 Task: Create a due date automation trigger when advanced on, 2 working days before a card is due add dates starting next week at 11:00 AM.
Action: Mouse moved to (1328, 99)
Screenshot: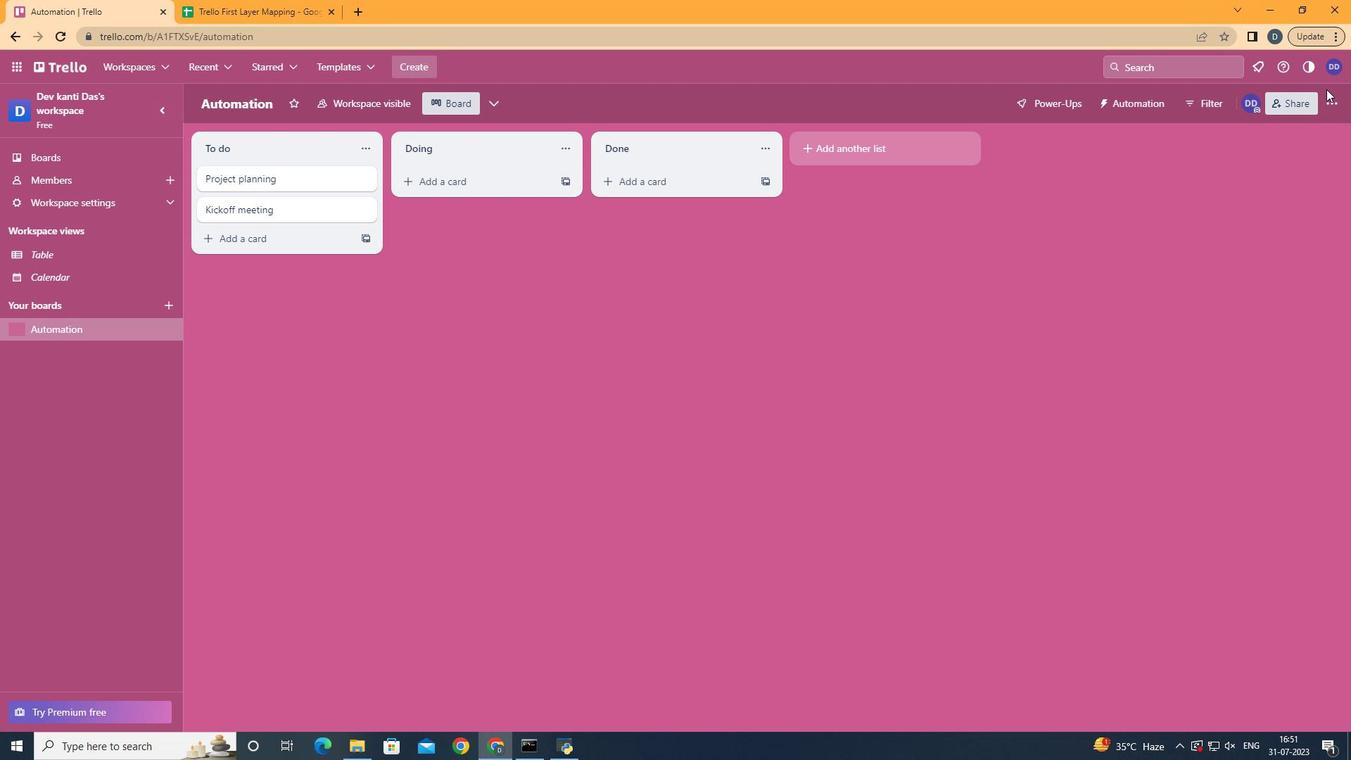 
Action: Mouse pressed left at (1328, 99)
Screenshot: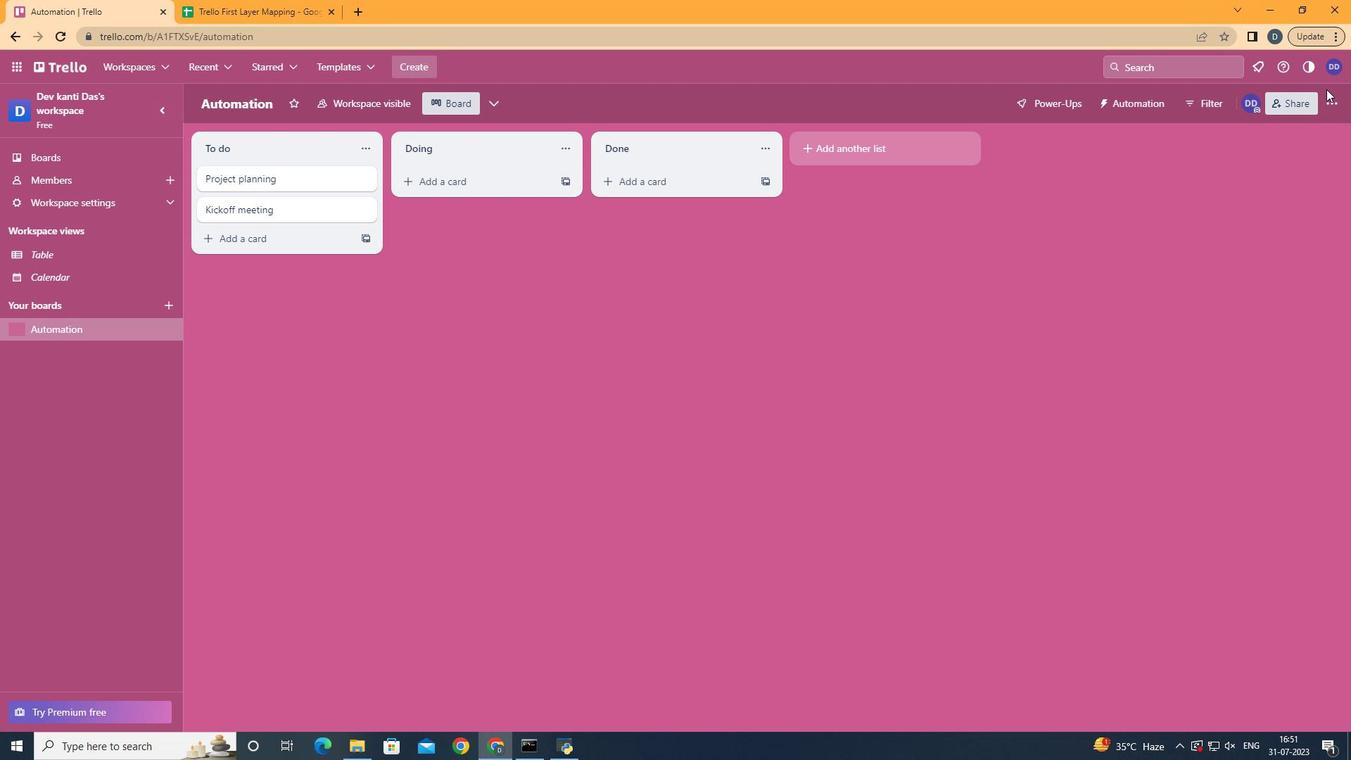 
Action: Mouse moved to (1195, 304)
Screenshot: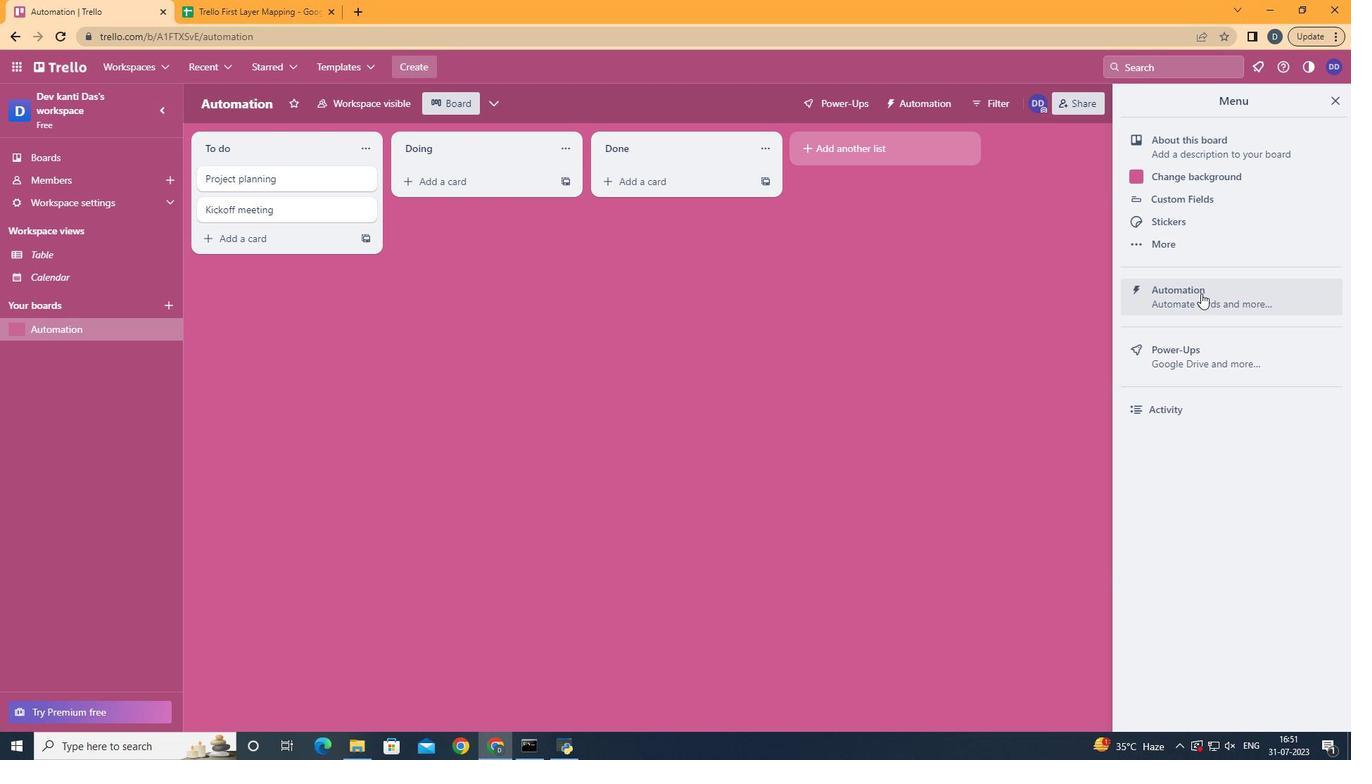 
Action: Mouse pressed left at (1195, 304)
Screenshot: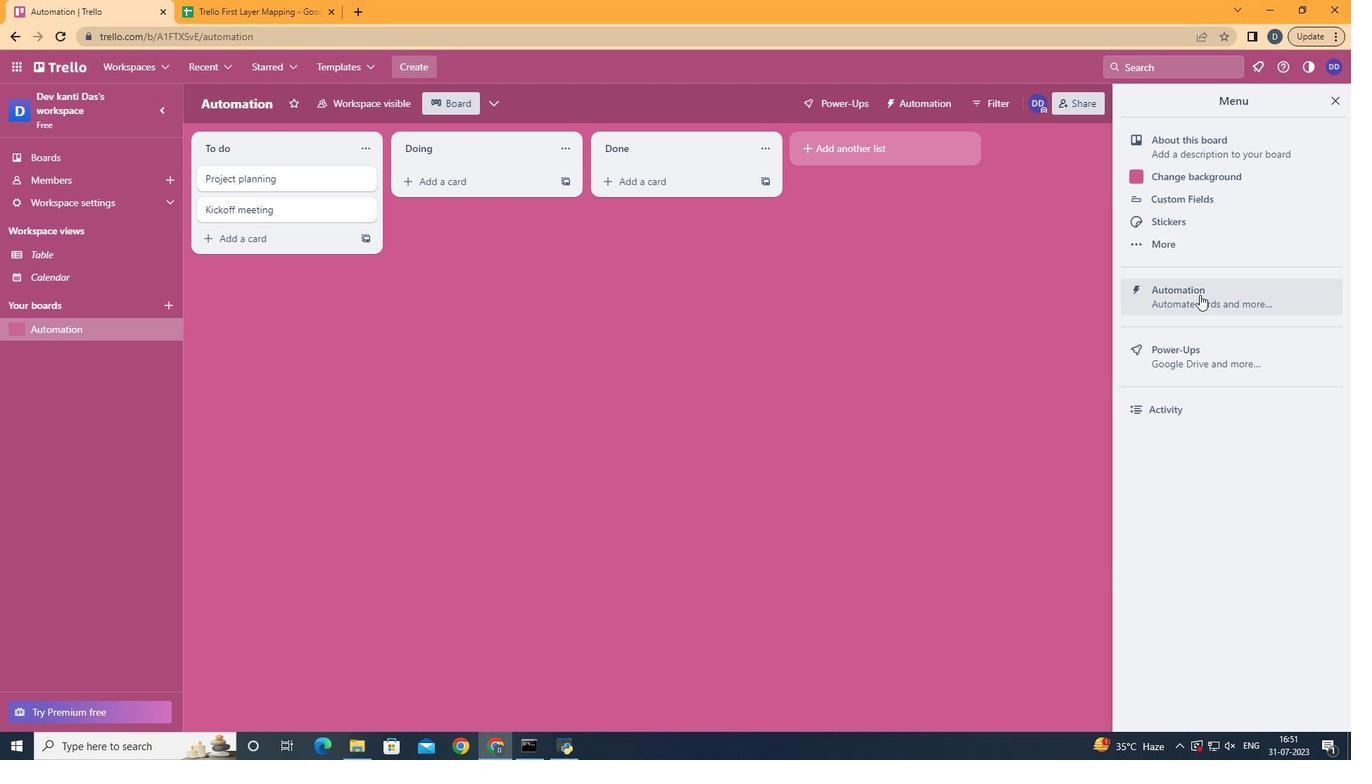 
Action: Mouse moved to (281, 283)
Screenshot: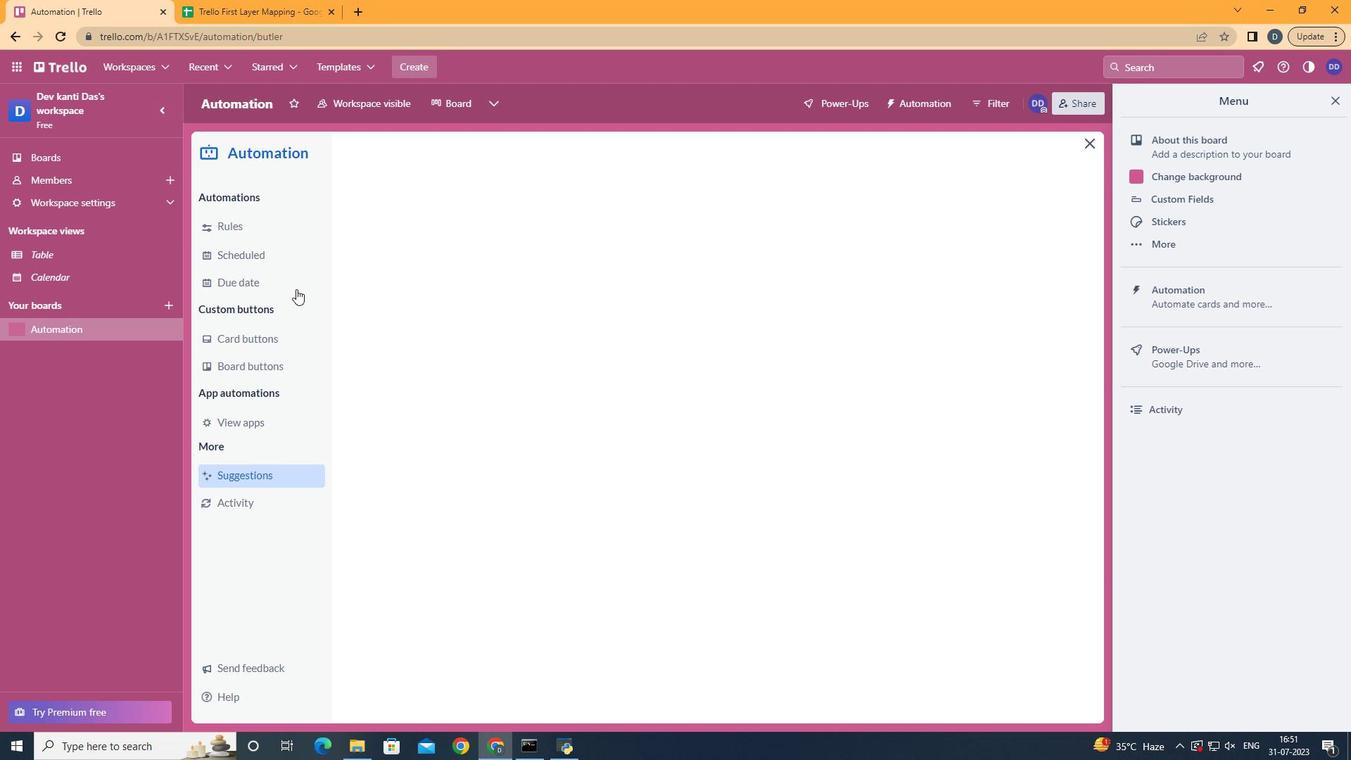 
Action: Mouse pressed left at (281, 283)
Screenshot: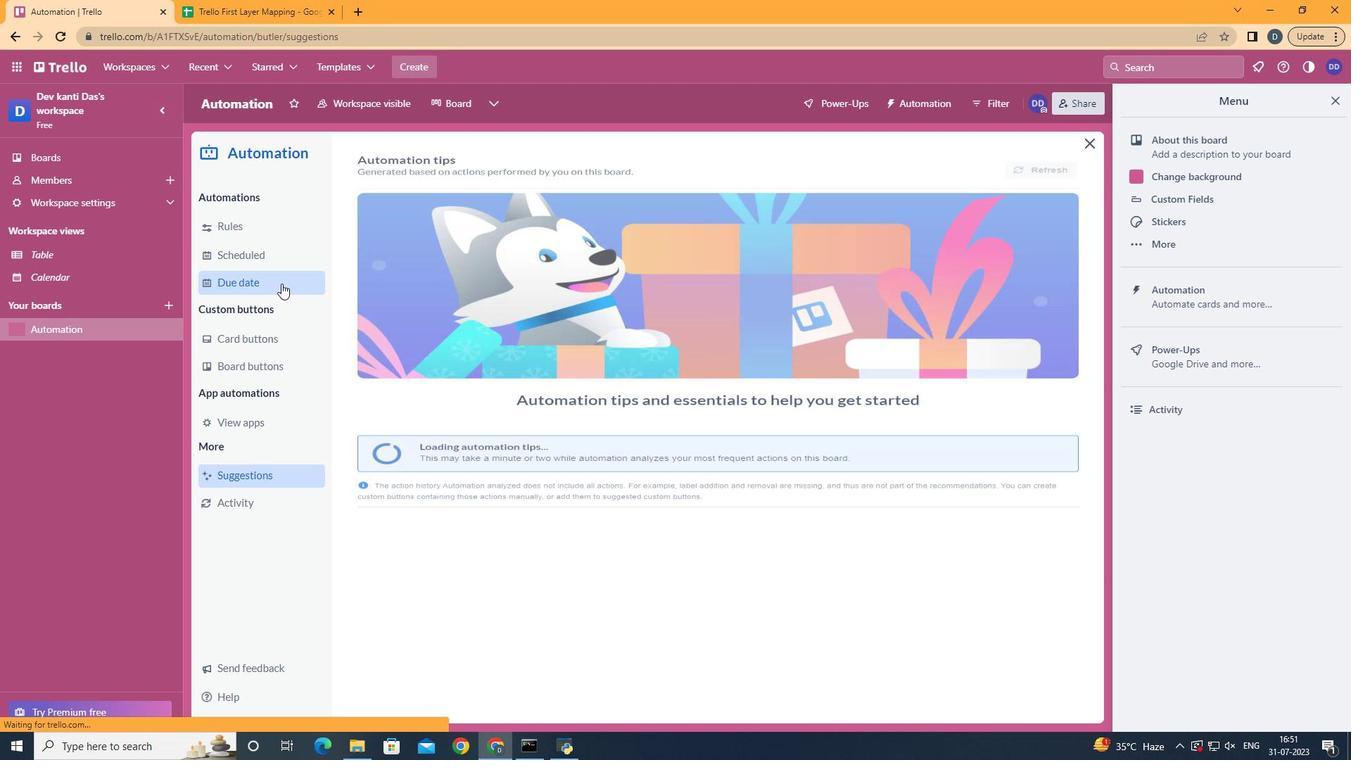 
Action: Mouse moved to (985, 166)
Screenshot: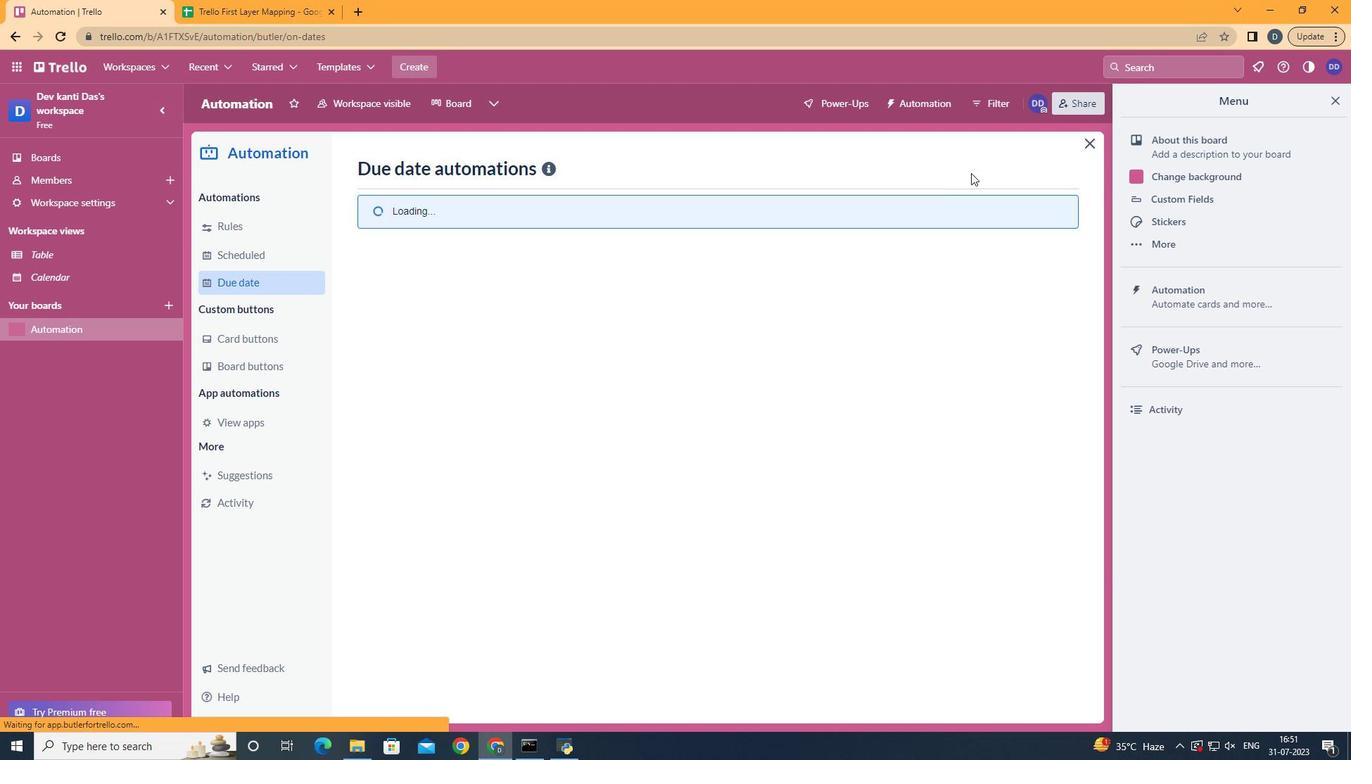 
Action: Mouse pressed left at (985, 166)
Screenshot: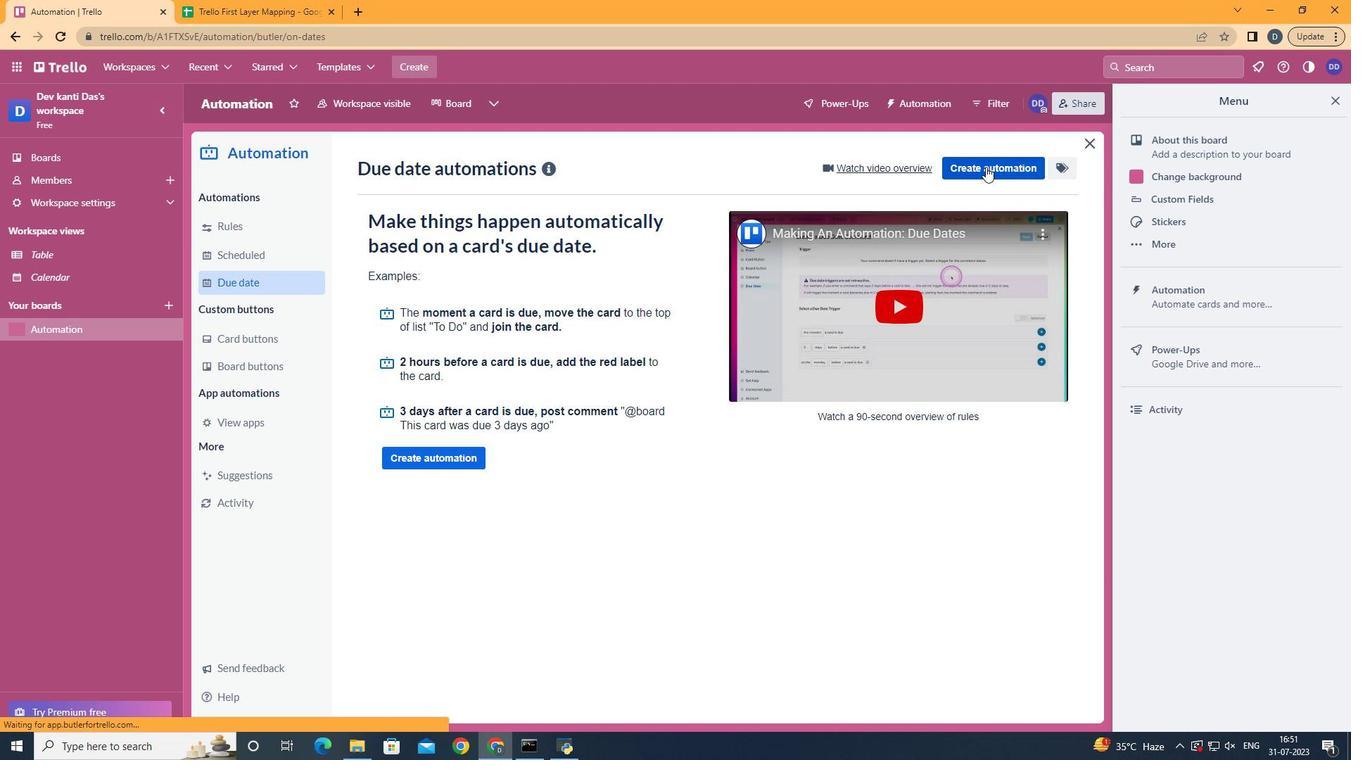 
Action: Mouse moved to (682, 299)
Screenshot: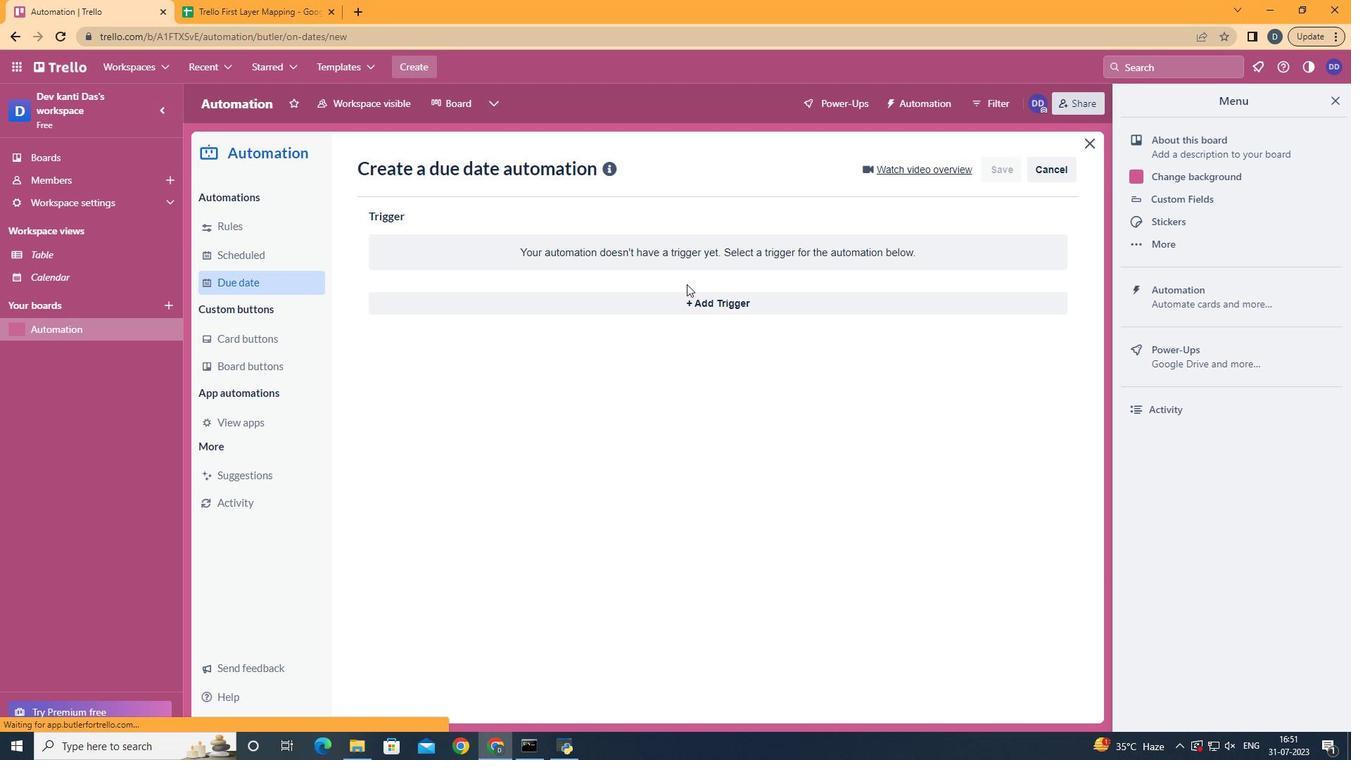 
Action: Mouse pressed left at (682, 299)
Screenshot: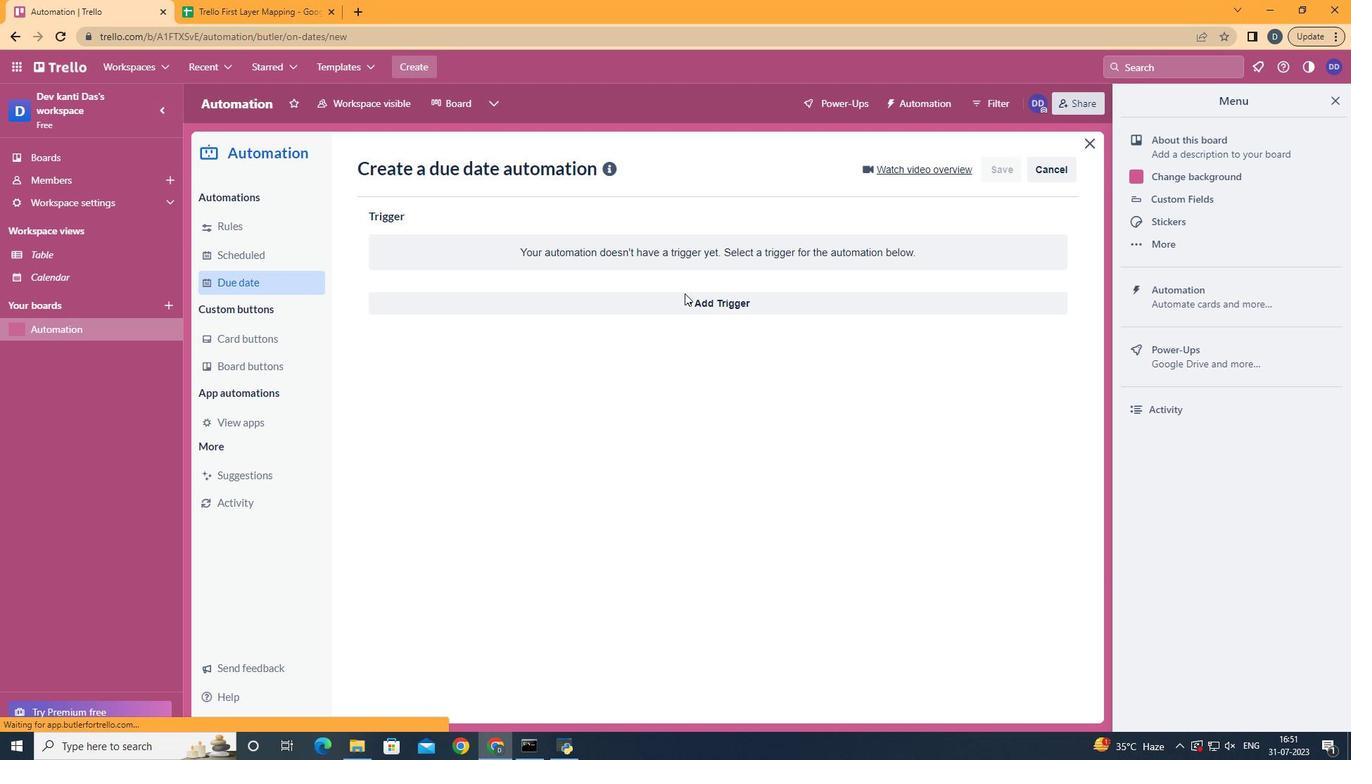 
Action: Mouse moved to (453, 569)
Screenshot: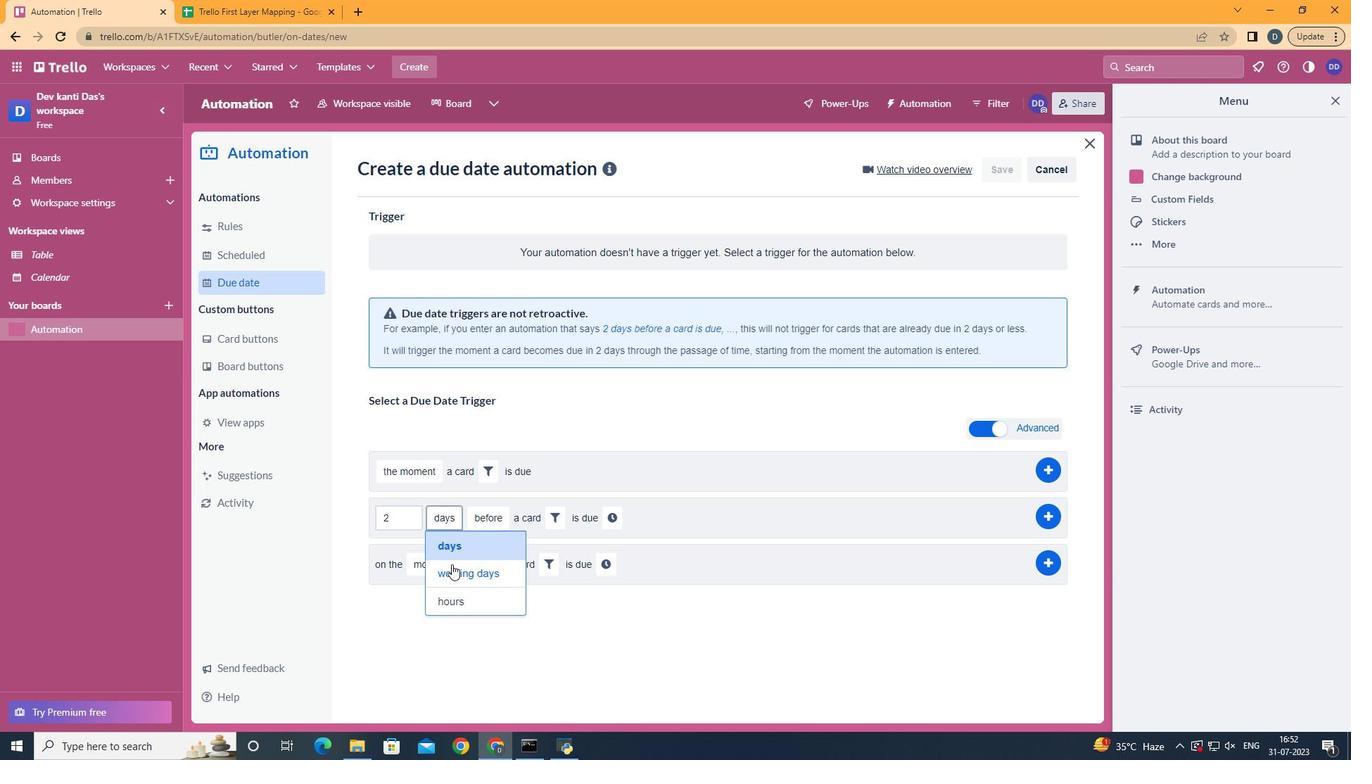 
Action: Mouse pressed left at (453, 569)
Screenshot: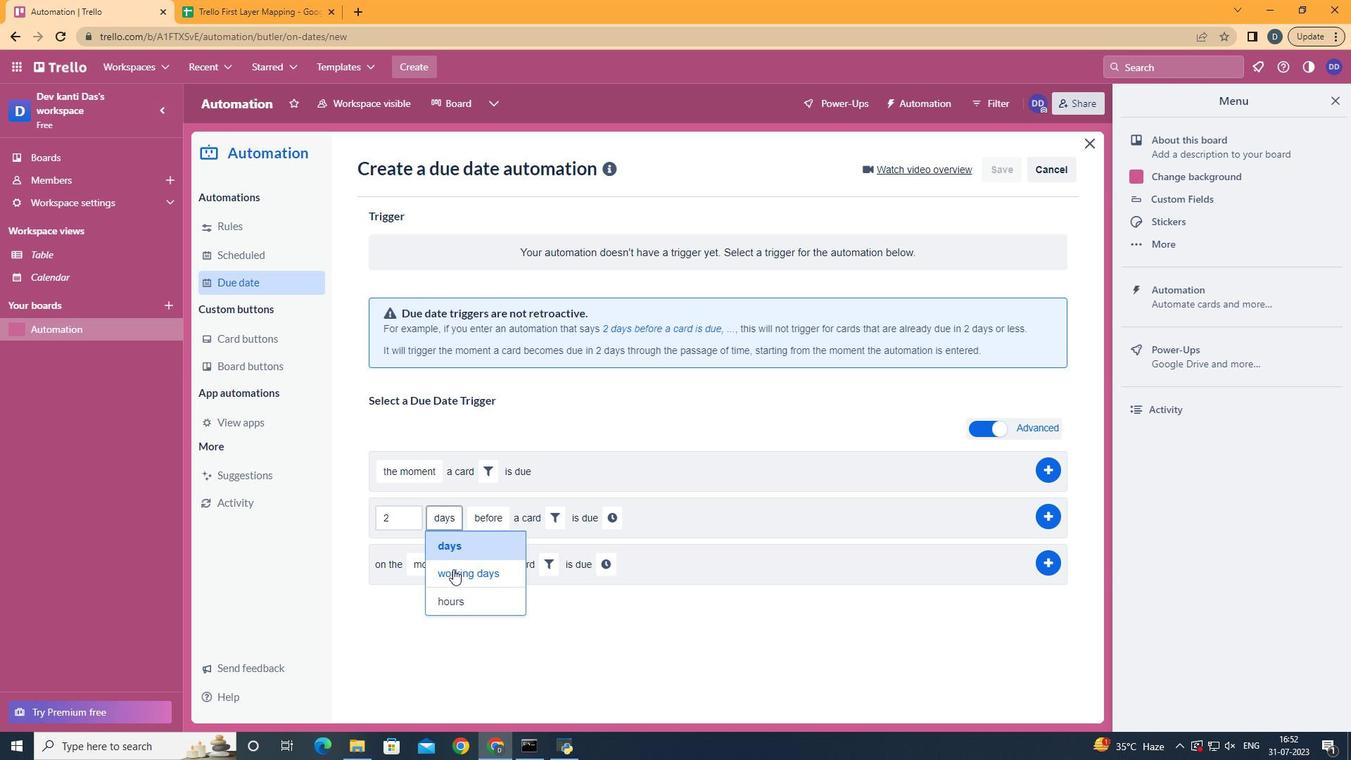 
Action: Mouse moved to (585, 505)
Screenshot: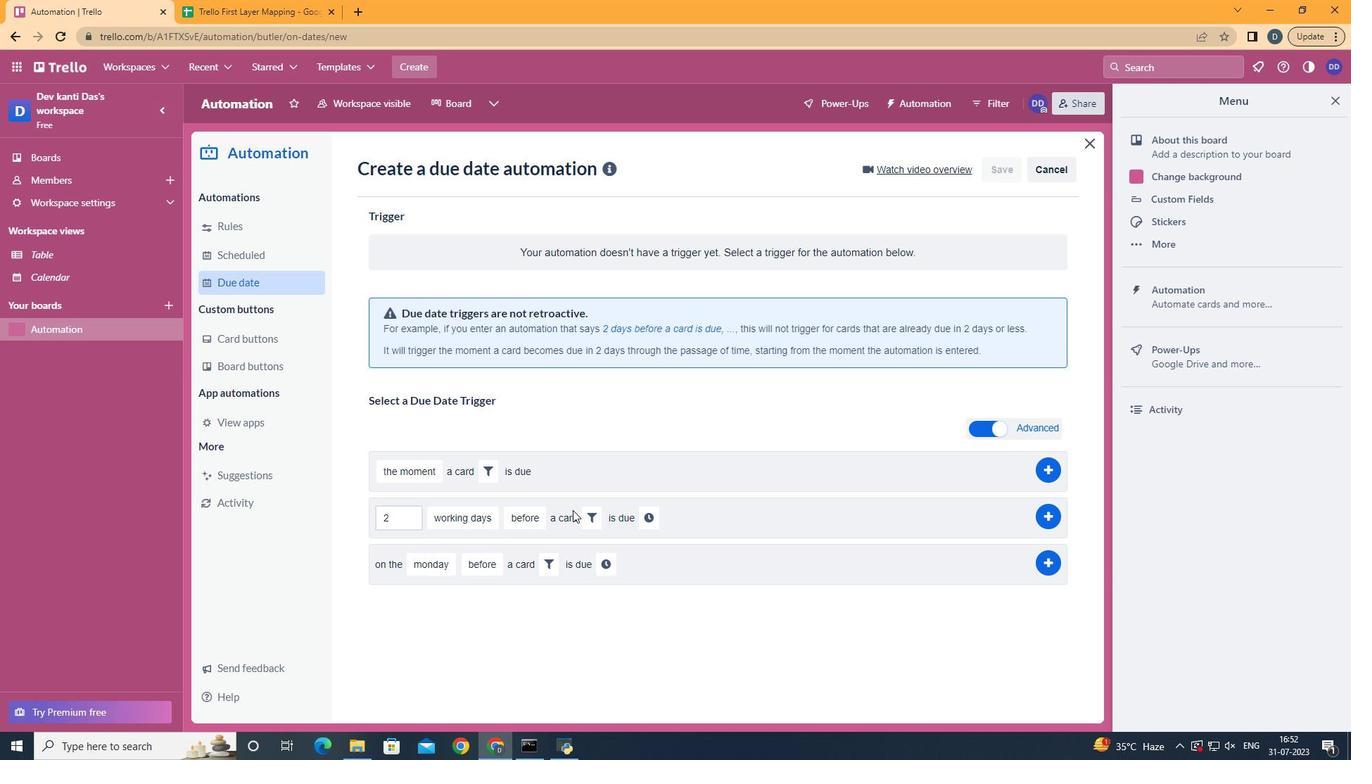 
Action: Mouse pressed left at (585, 505)
Screenshot: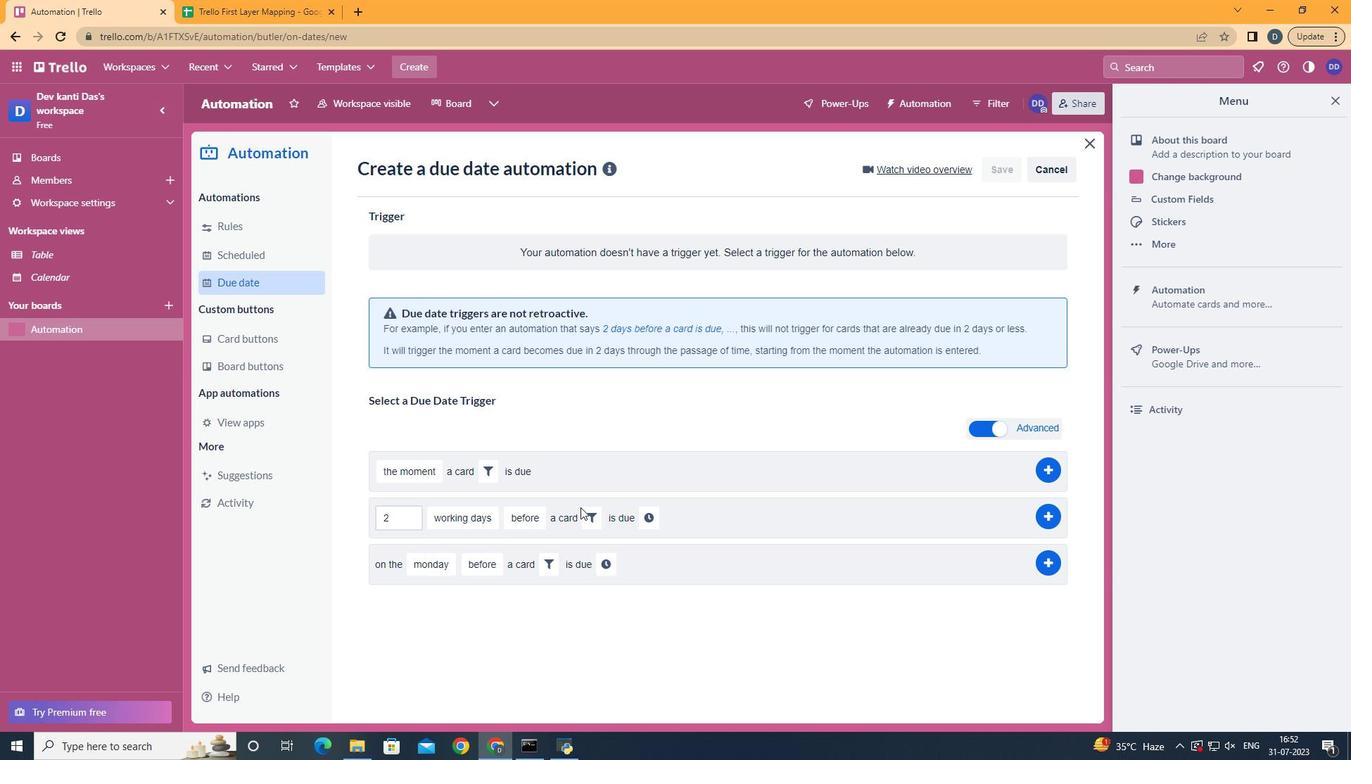 
Action: Mouse moved to (670, 559)
Screenshot: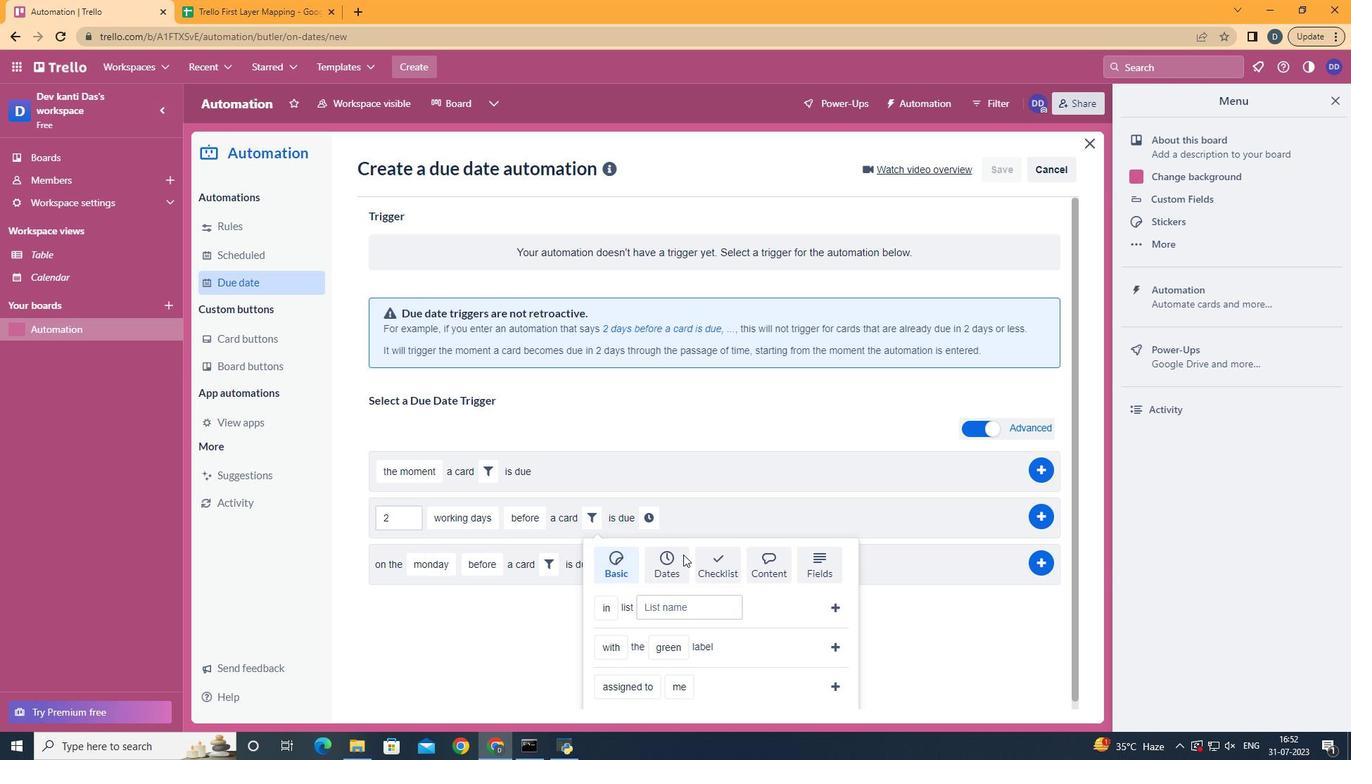 
Action: Mouse pressed left at (670, 559)
Screenshot: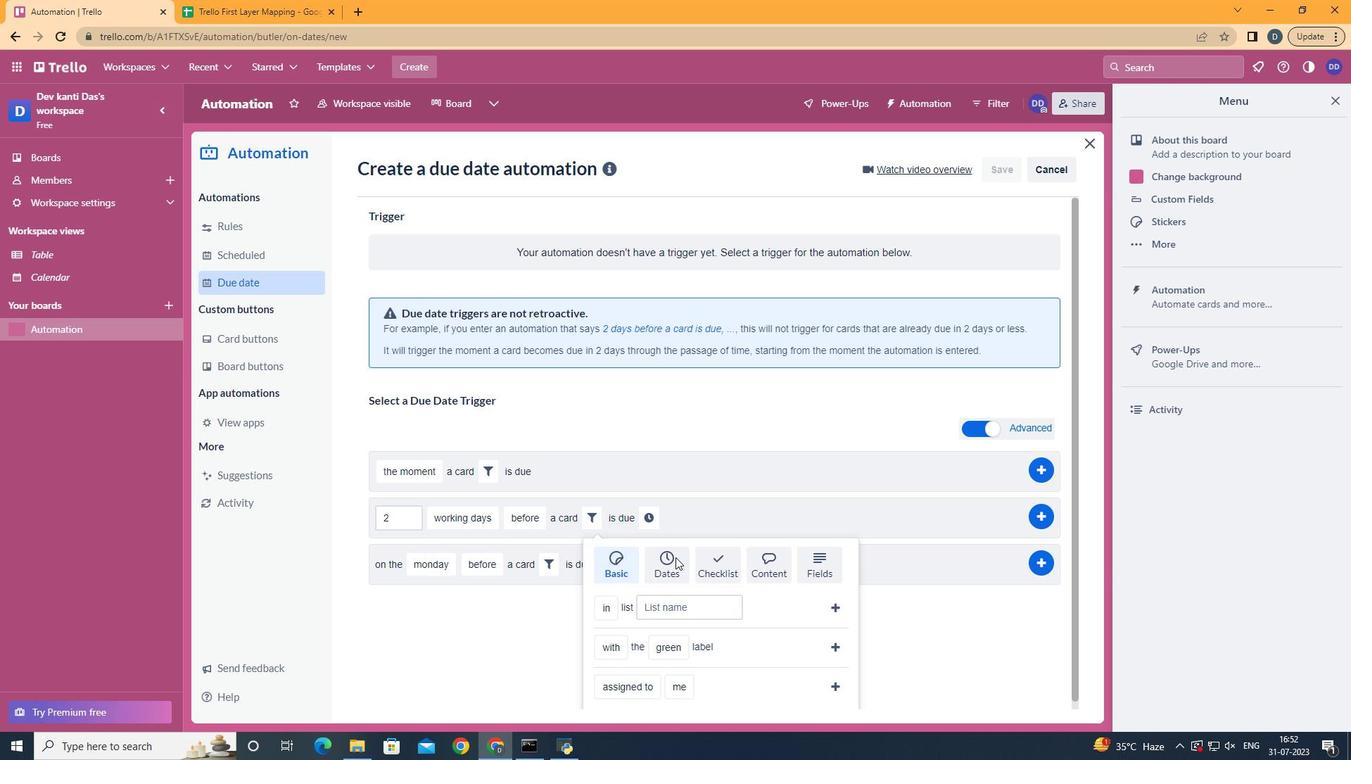 
Action: Mouse scrolled (670, 558) with delta (0, 0)
Screenshot: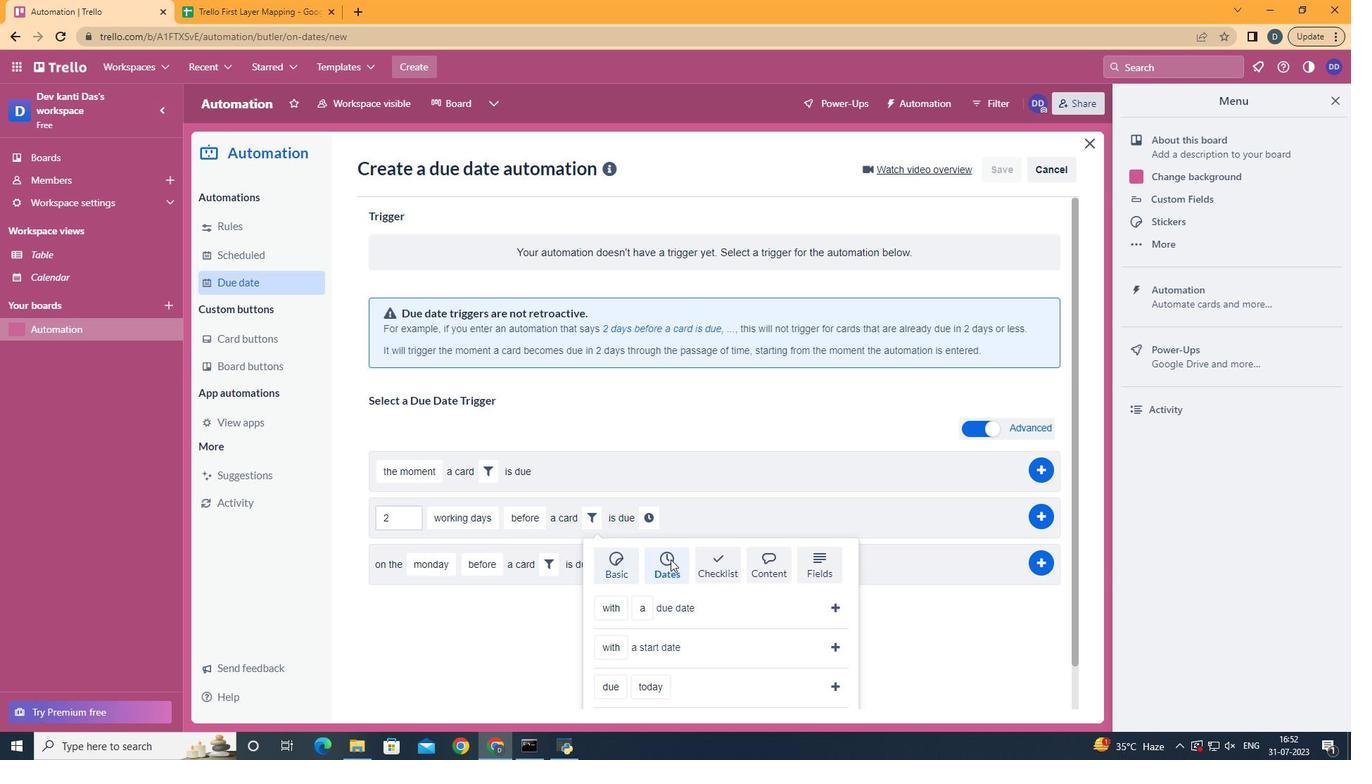 
Action: Mouse scrolled (670, 558) with delta (0, 0)
Screenshot: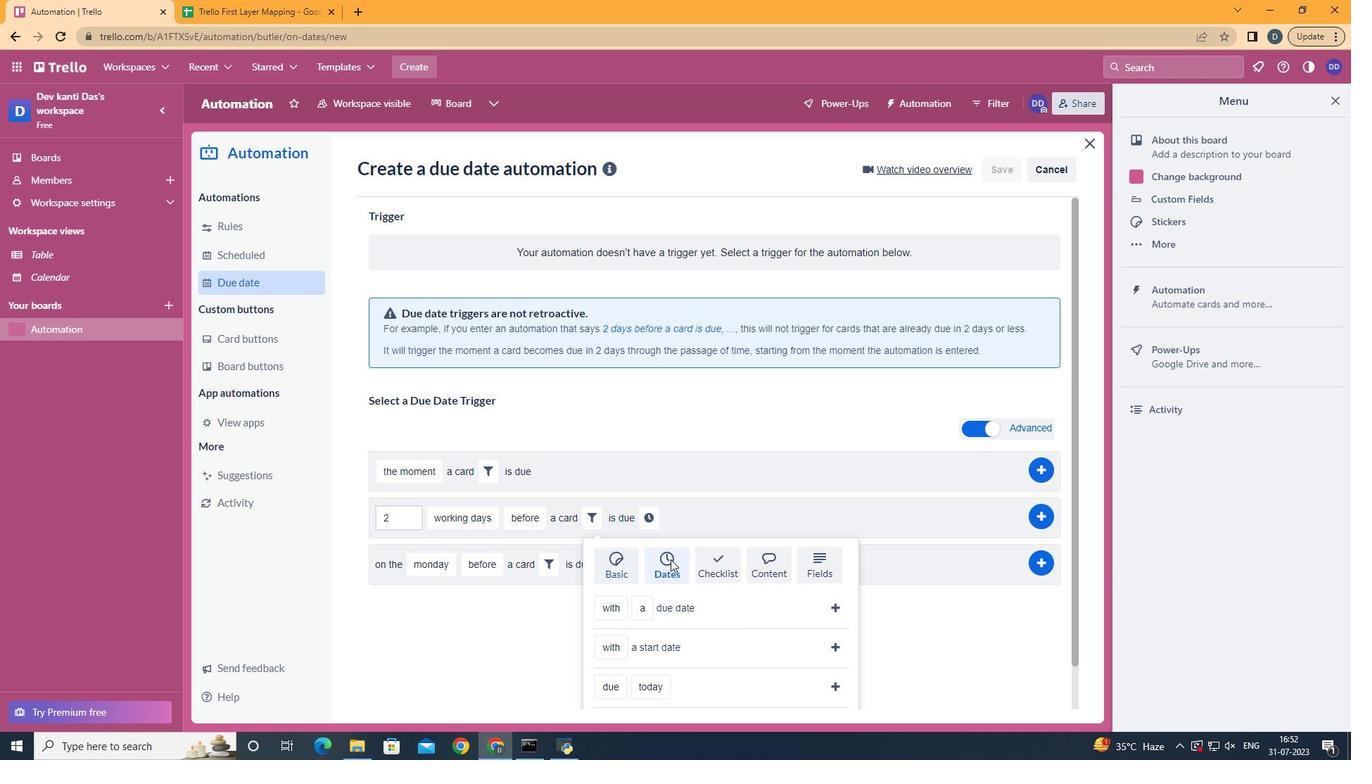 
Action: Mouse scrolled (670, 558) with delta (0, 0)
Screenshot: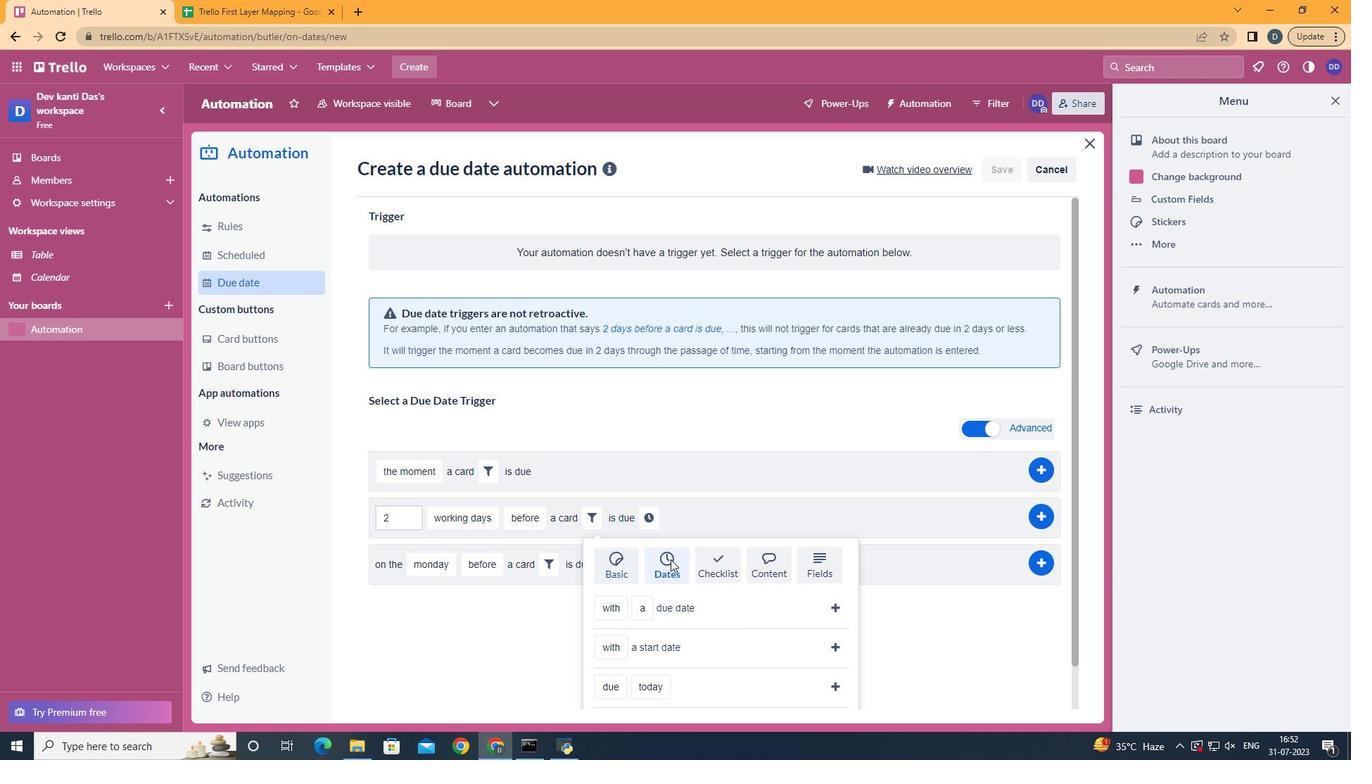 
Action: Mouse scrolled (670, 558) with delta (0, 0)
Screenshot: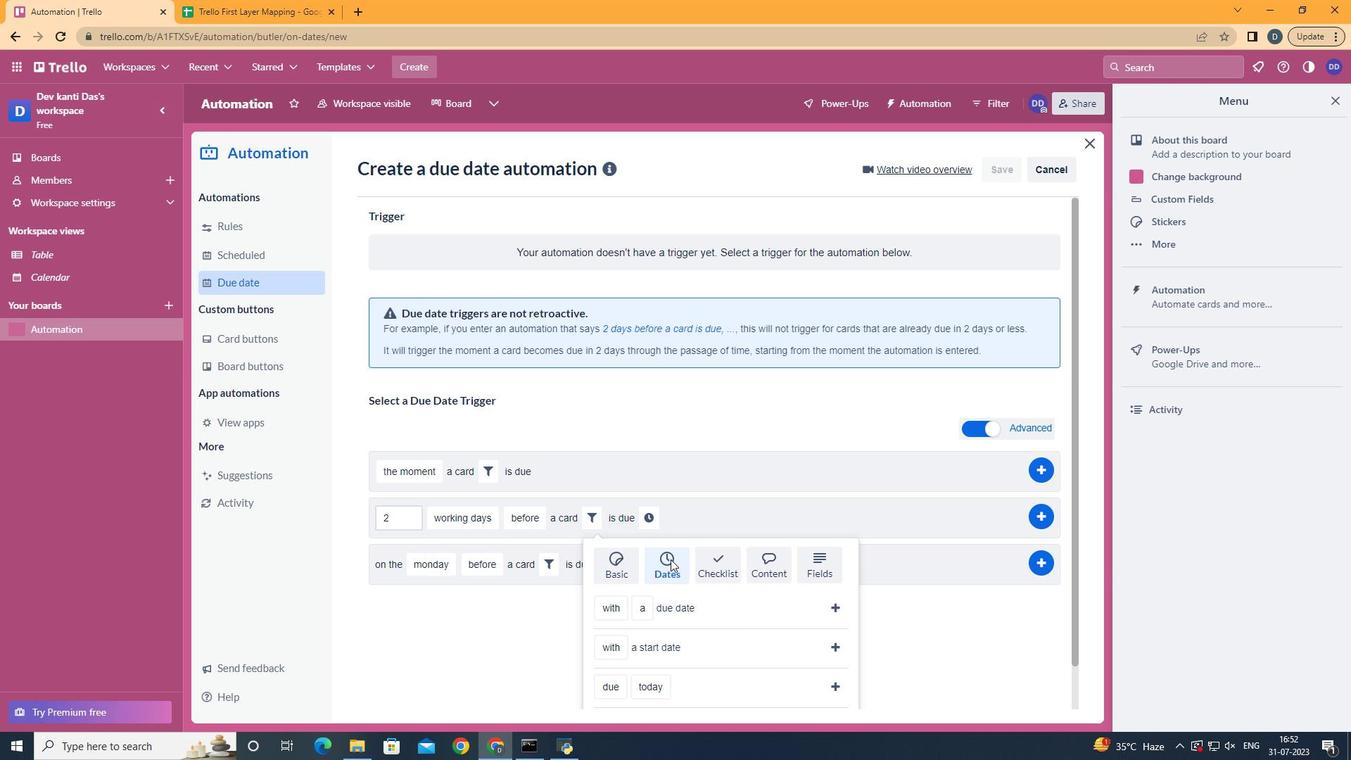 
Action: Mouse scrolled (670, 558) with delta (0, 0)
Screenshot: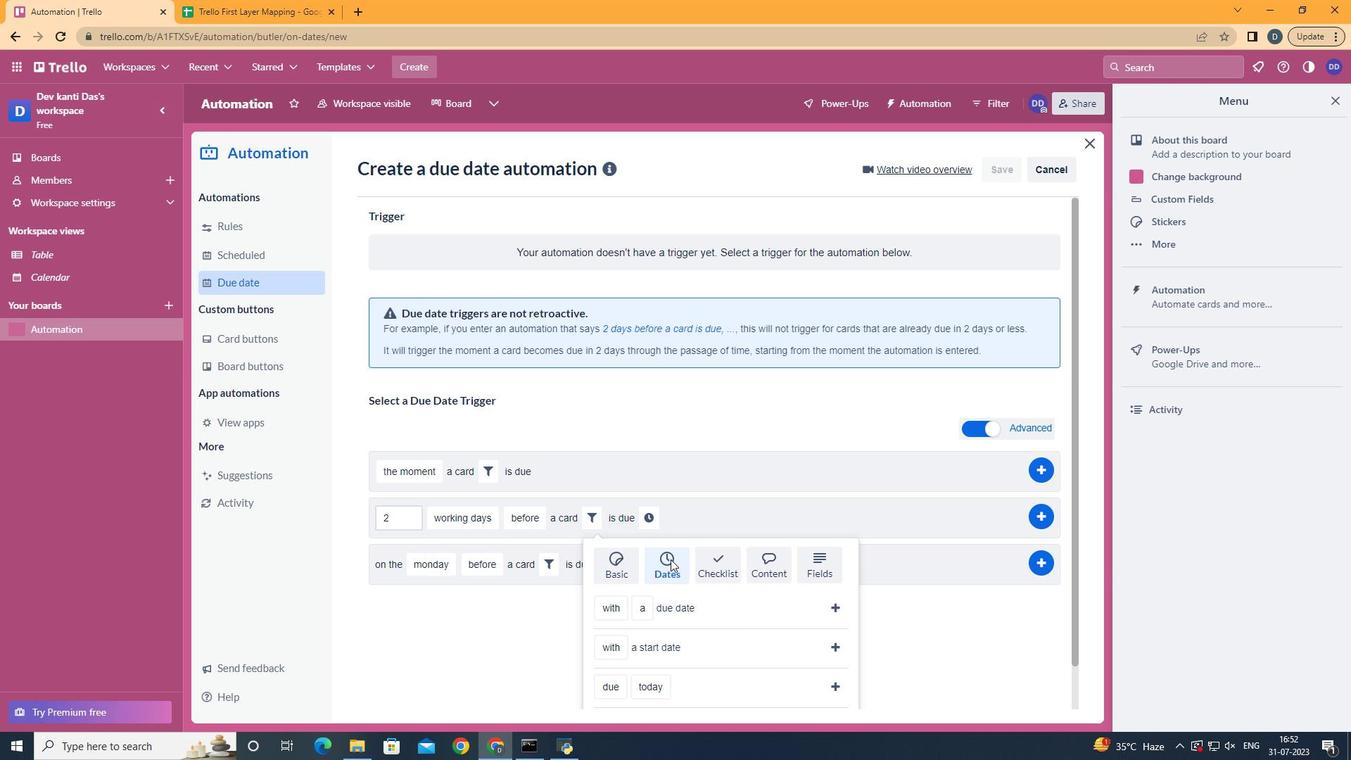 
Action: Mouse moved to (627, 589)
Screenshot: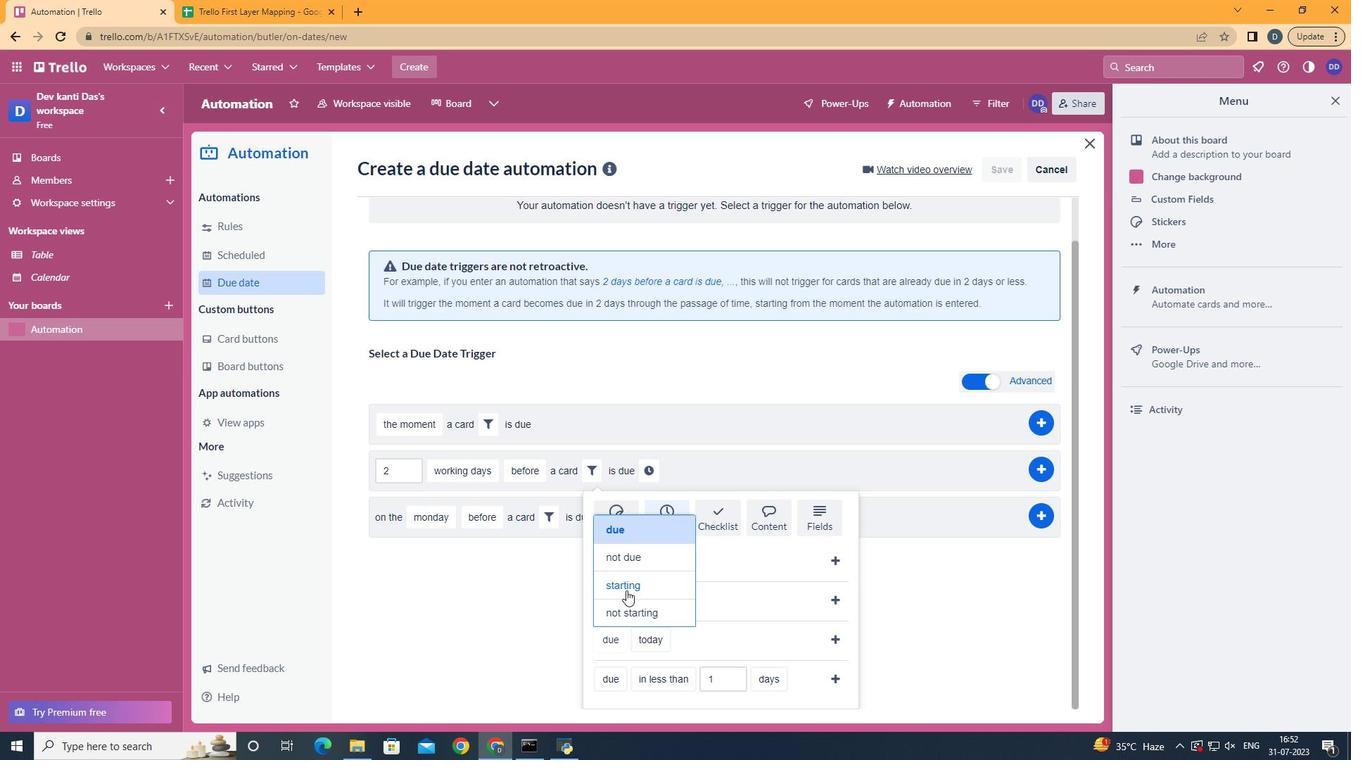 
Action: Mouse pressed left at (627, 589)
Screenshot: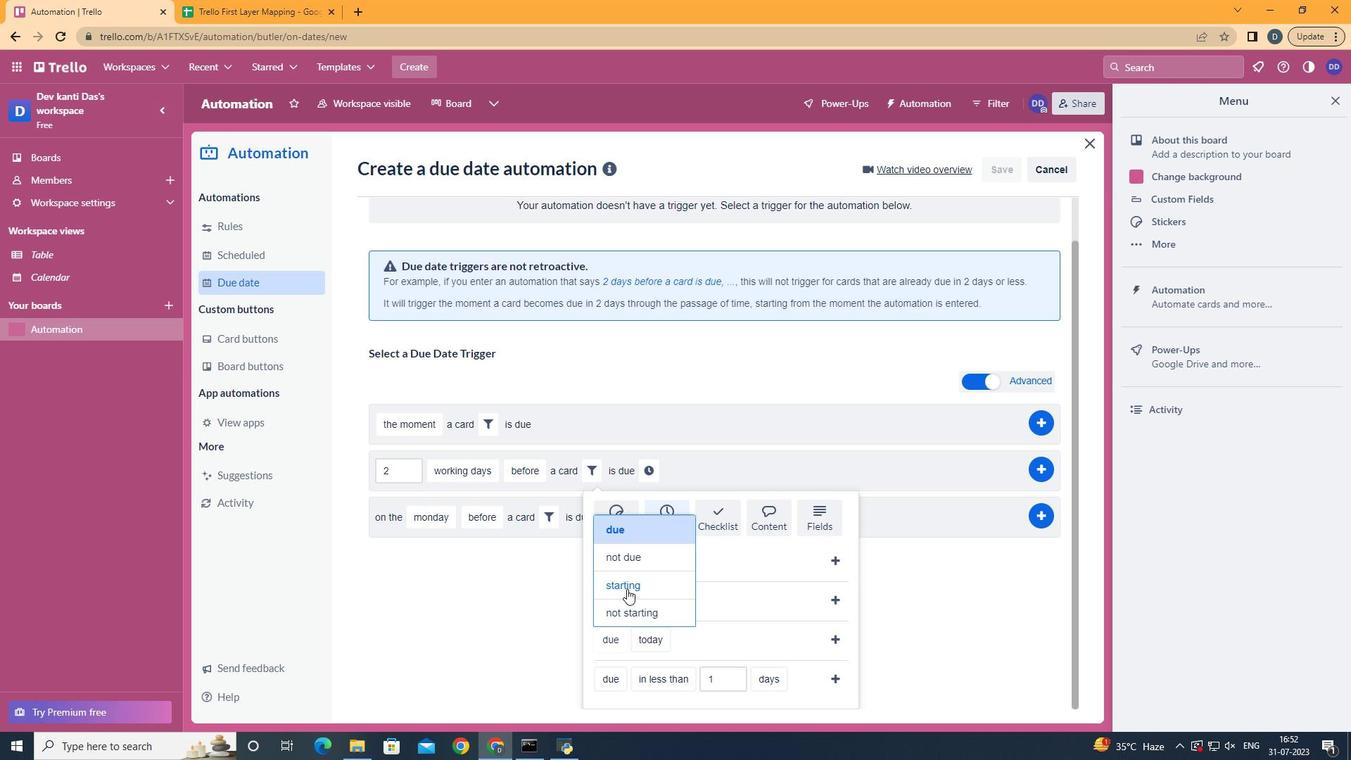 
Action: Mouse moved to (691, 558)
Screenshot: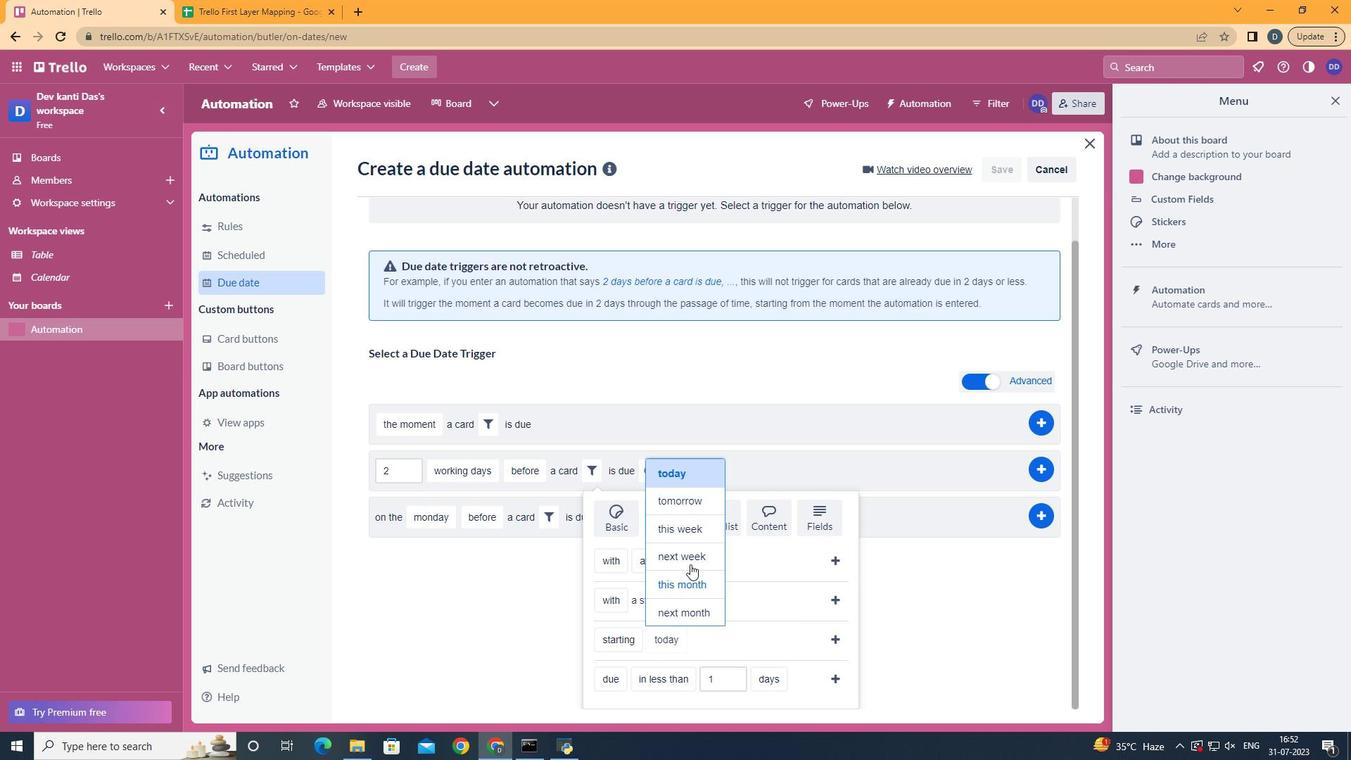 
Action: Mouse pressed left at (691, 558)
Screenshot: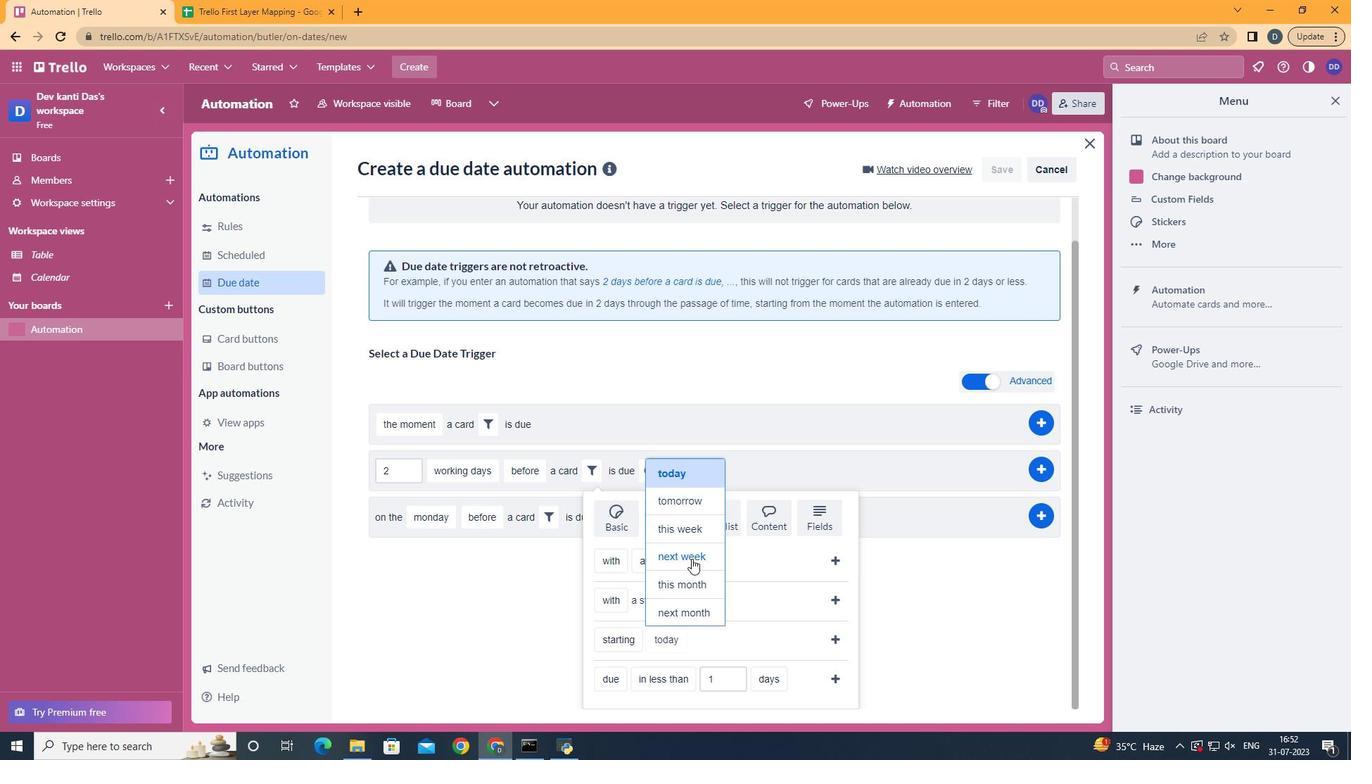 
Action: Mouse moved to (833, 630)
Screenshot: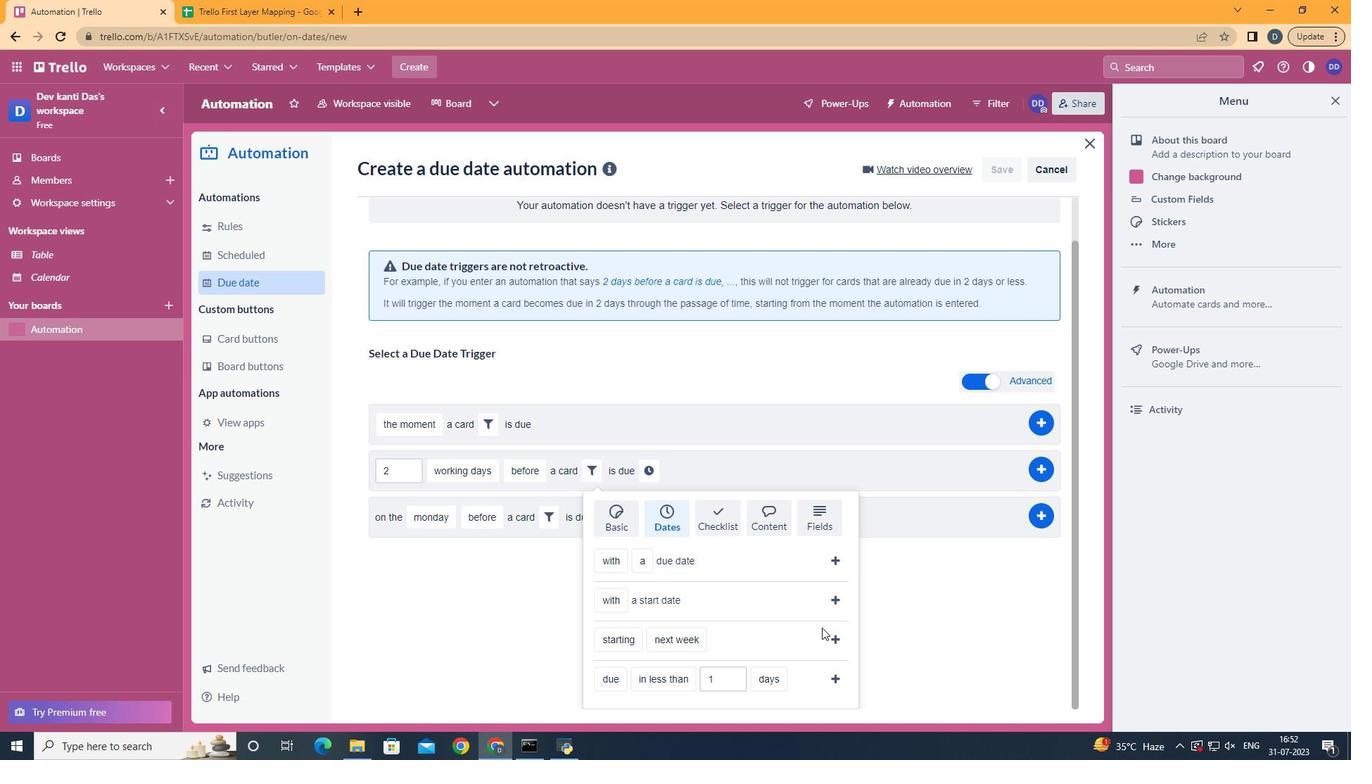 
Action: Mouse pressed left at (833, 630)
Screenshot: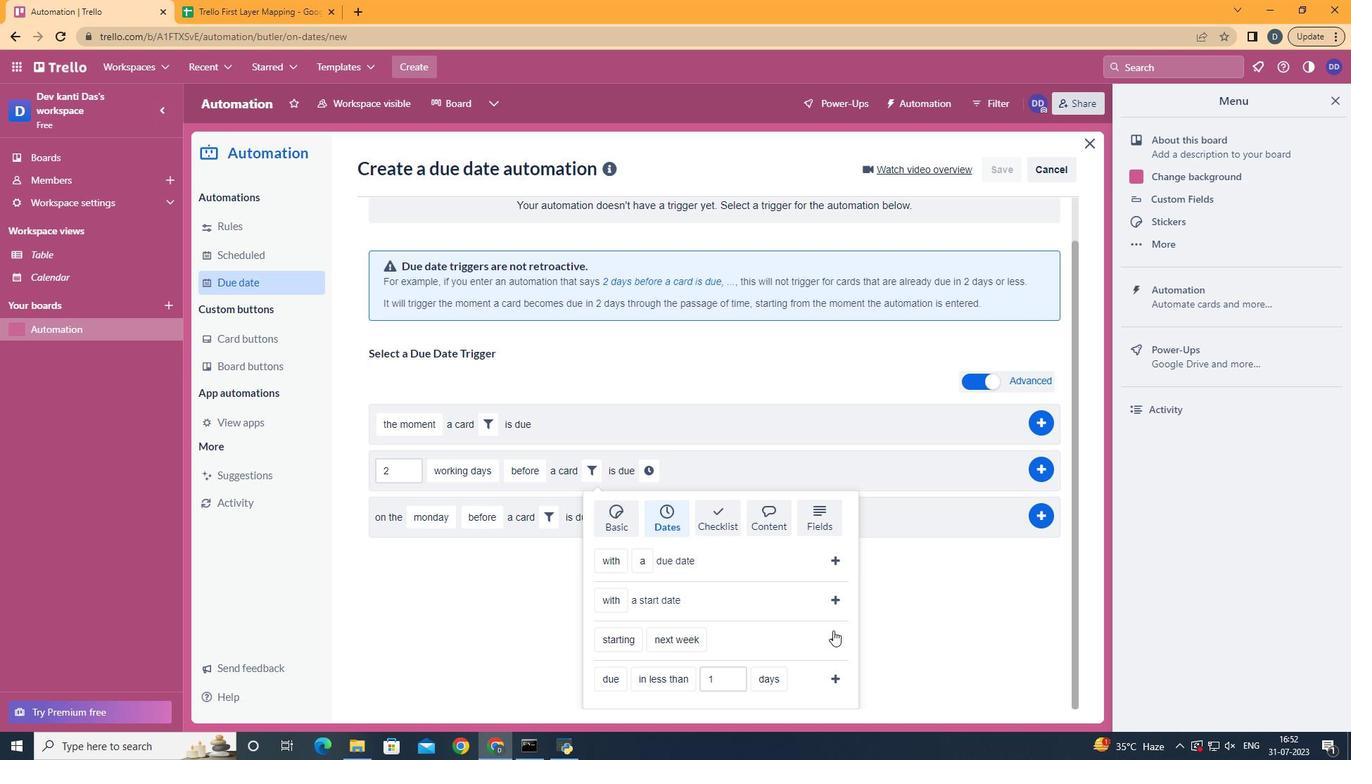 
Action: Mouse moved to (734, 516)
Screenshot: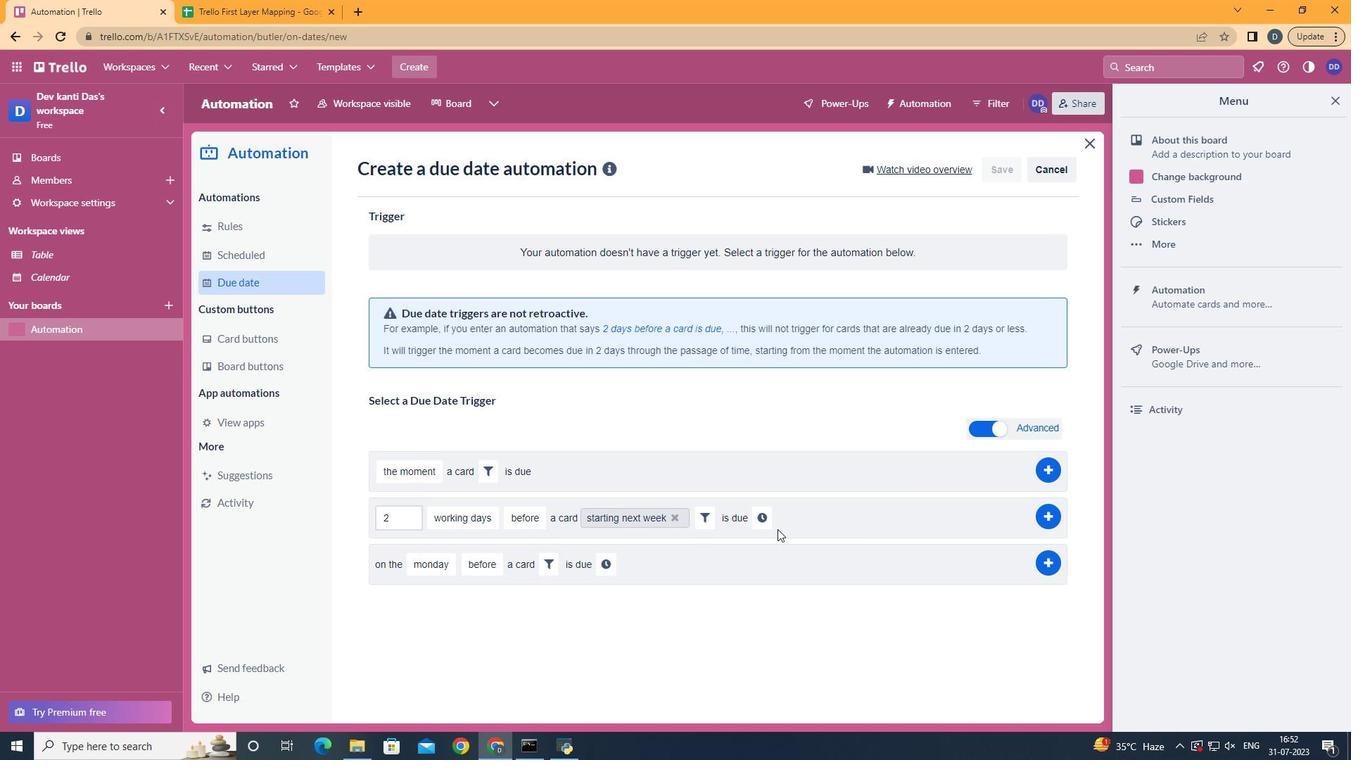 
Action: Mouse pressed left at (734, 516)
Screenshot: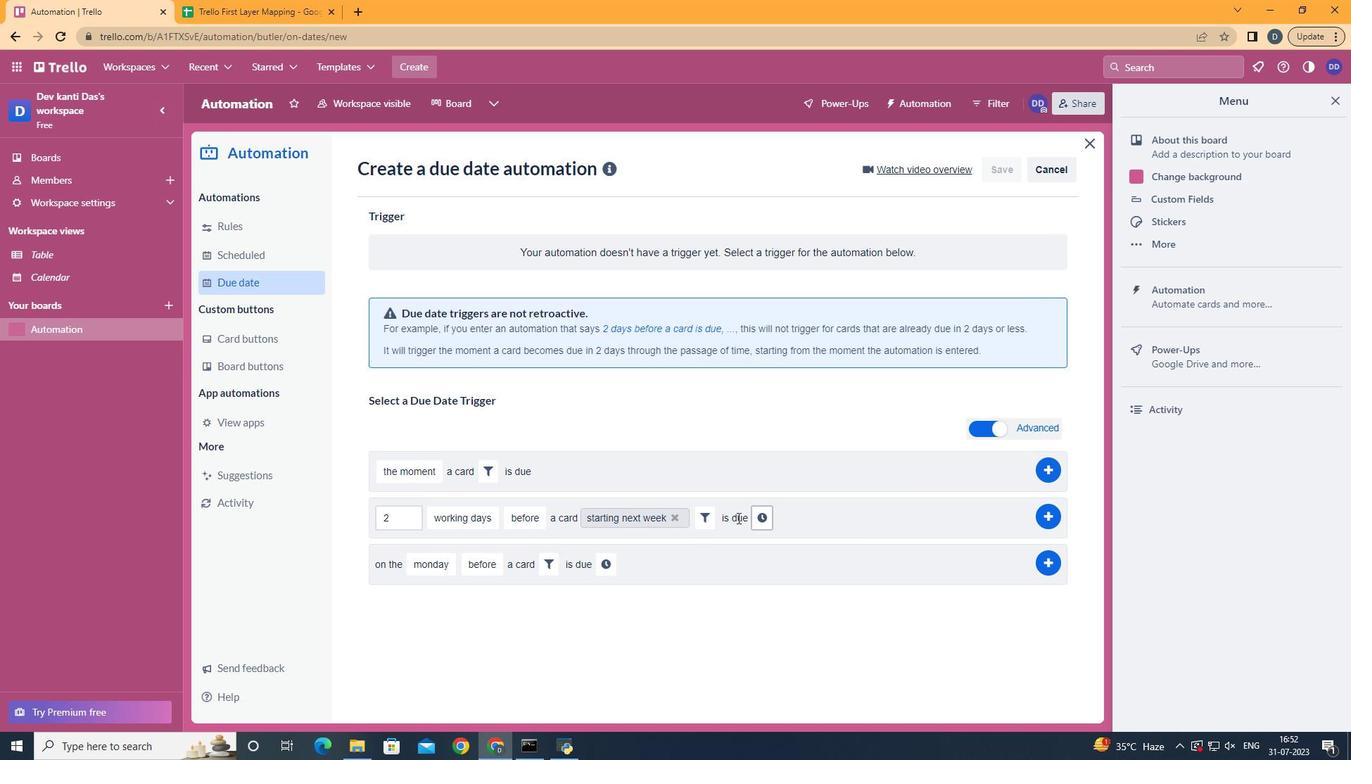 
Action: Mouse moved to (748, 520)
Screenshot: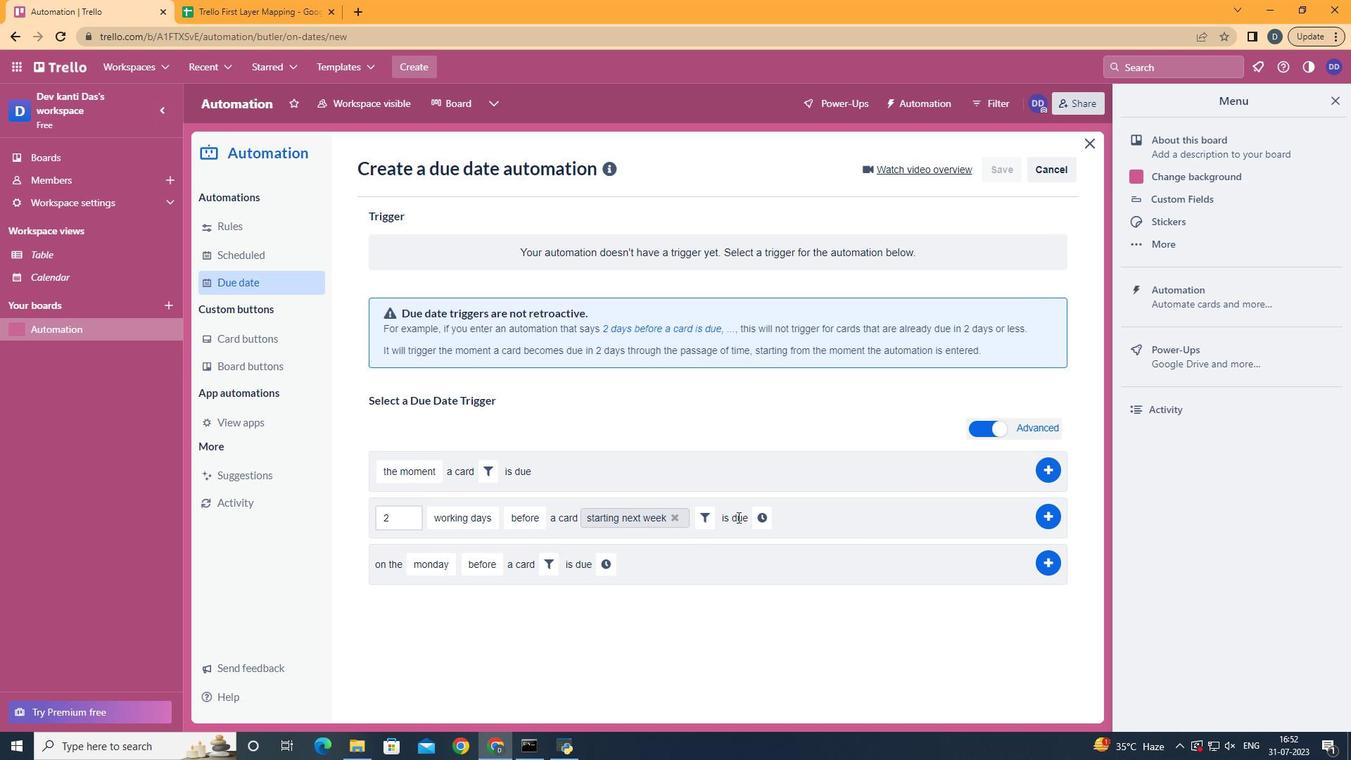 
Action: Mouse pressed left at (748, 520)
Screenshot: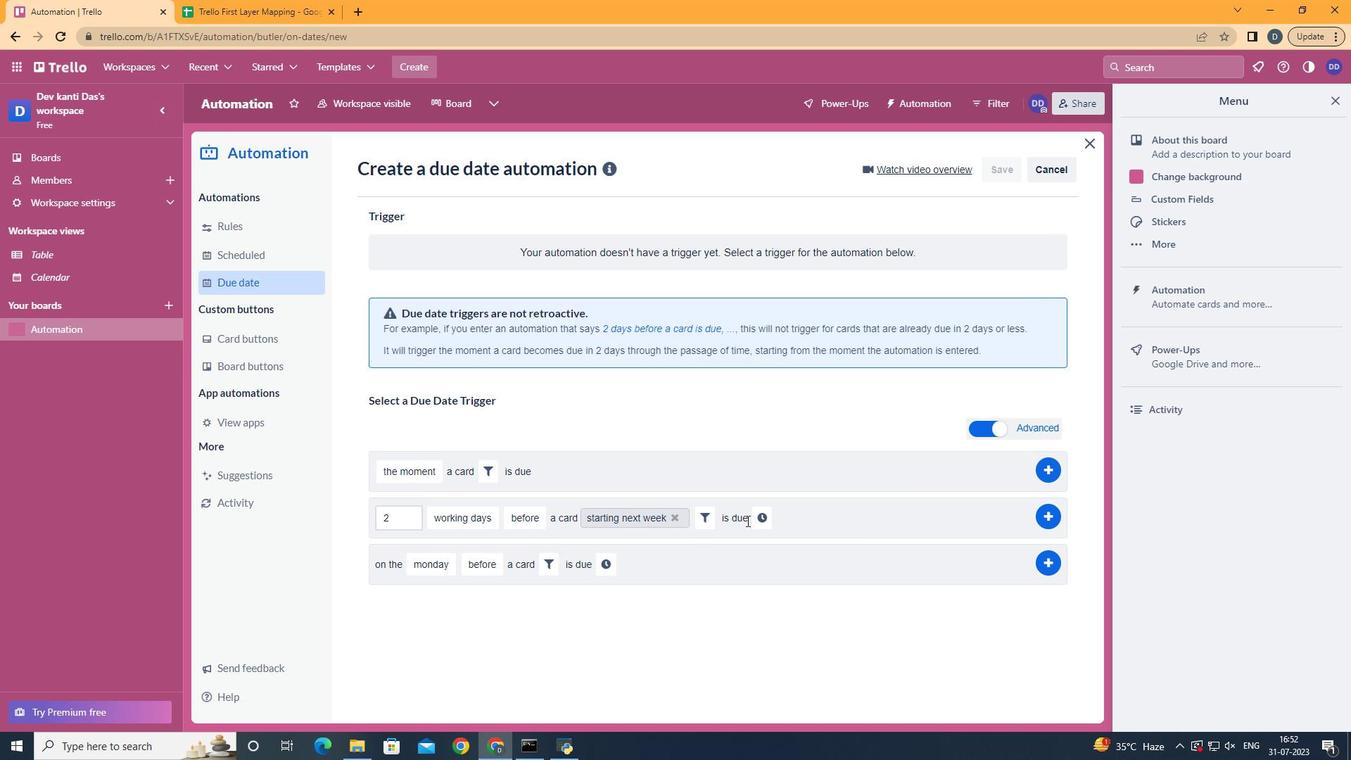 
Action: Mouse moved to (762, 522)
Screenshot: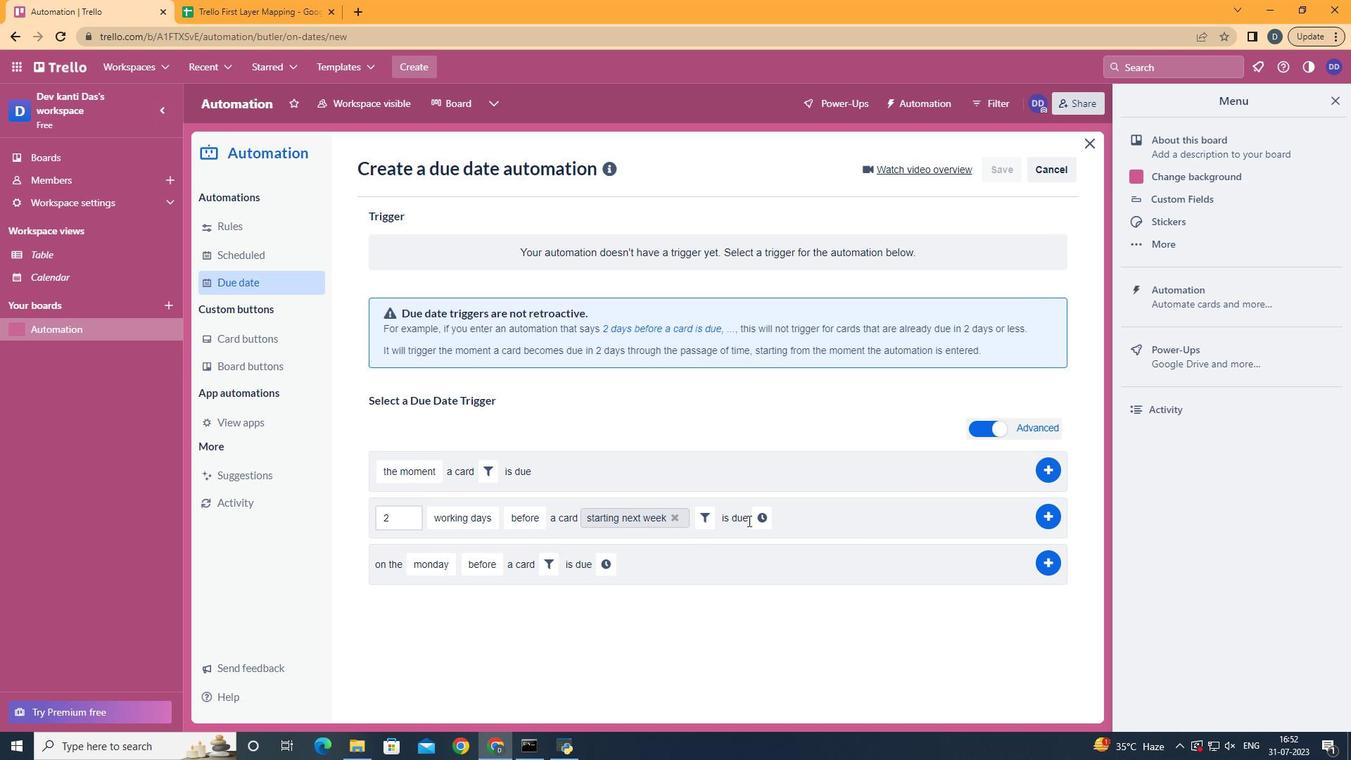
Action: Mouse pressed left at (762, 522)
Screenshot: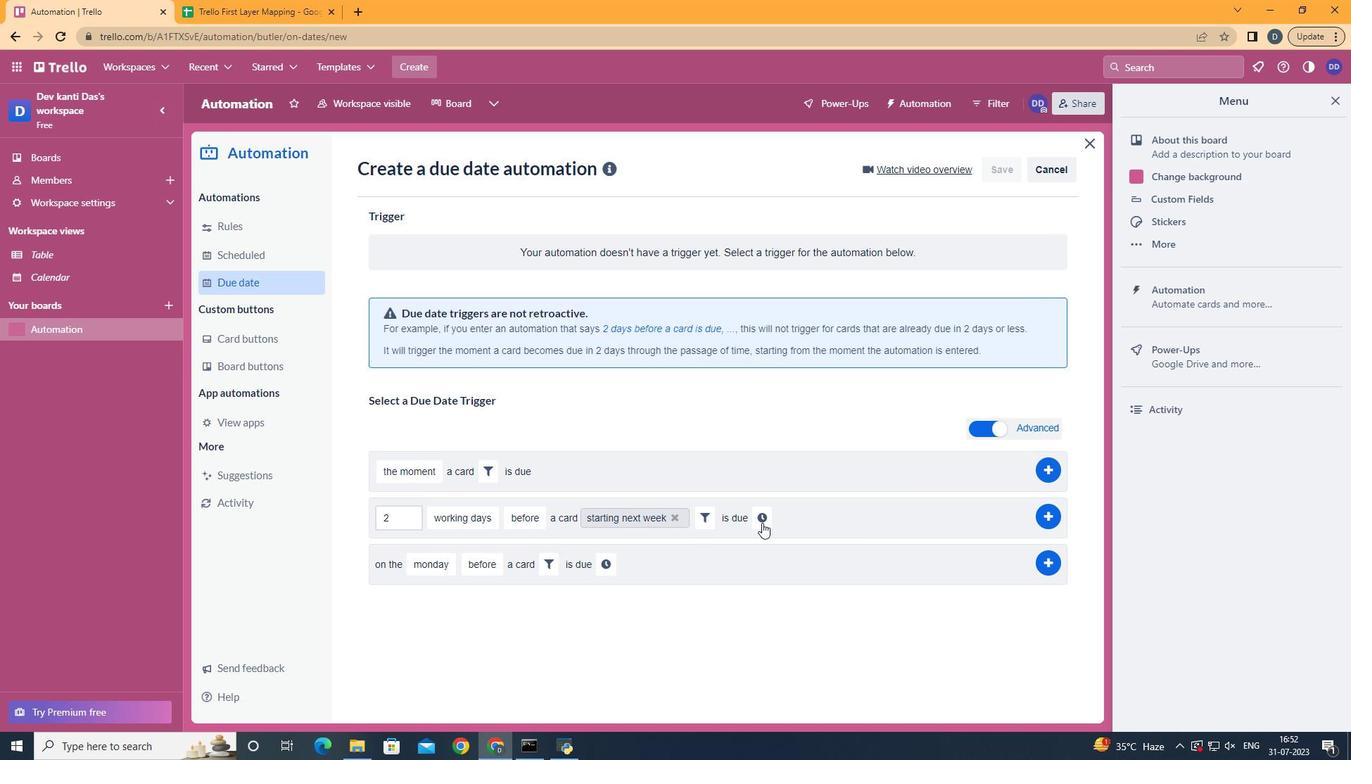 
Action: Mouse moved to (798, 530)
Screenshot: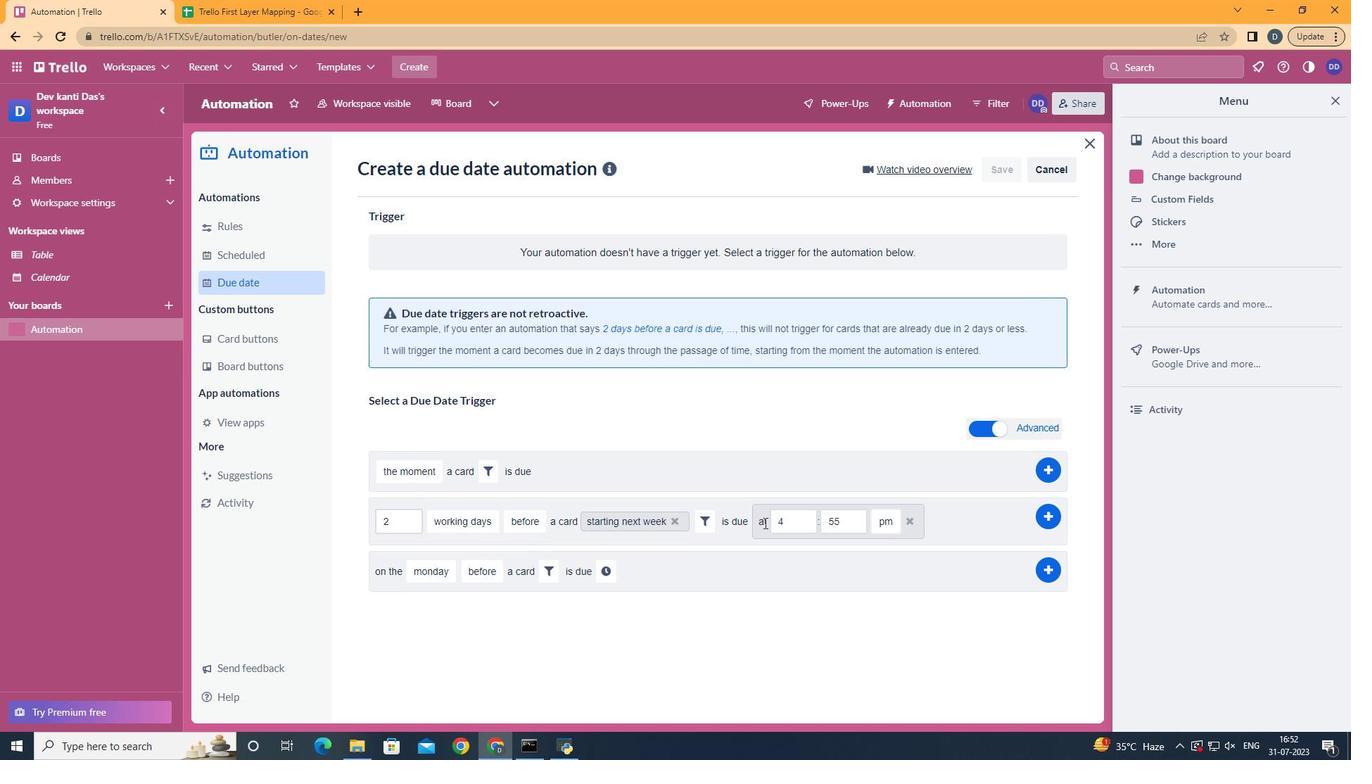
Action: Mouse pressed left at (798, 530)
Screenshot: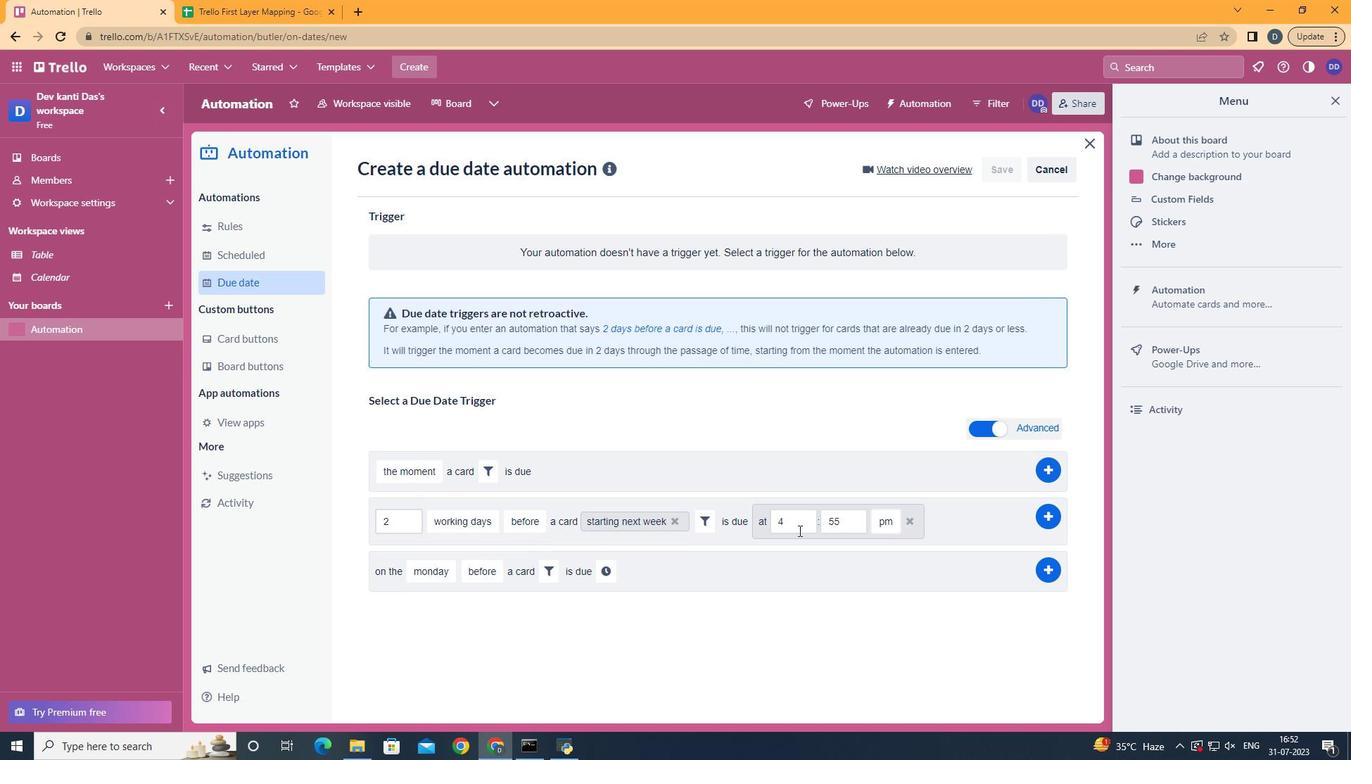 
Action: Key pressed <Key.backspace>11
Screenshot: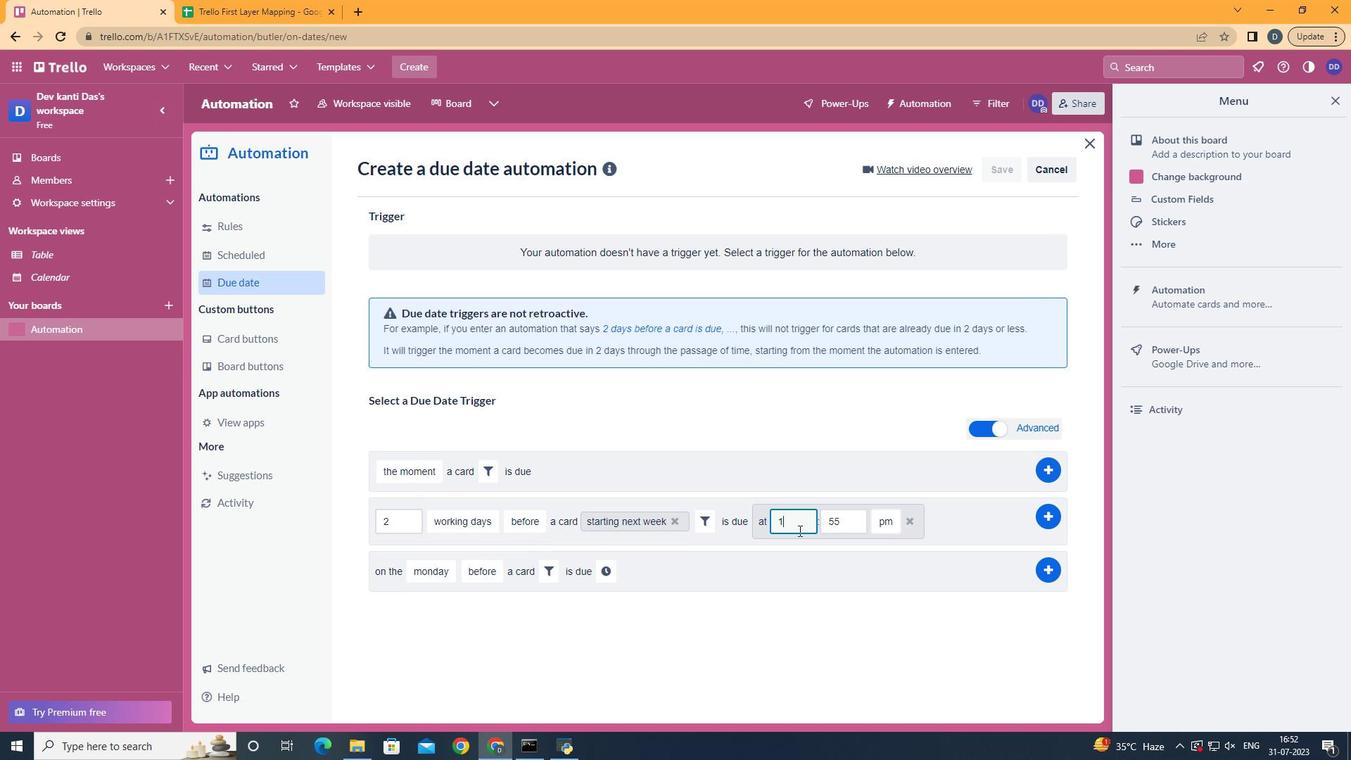 
Action: Mouse moved to (836, 520)
Screenshot: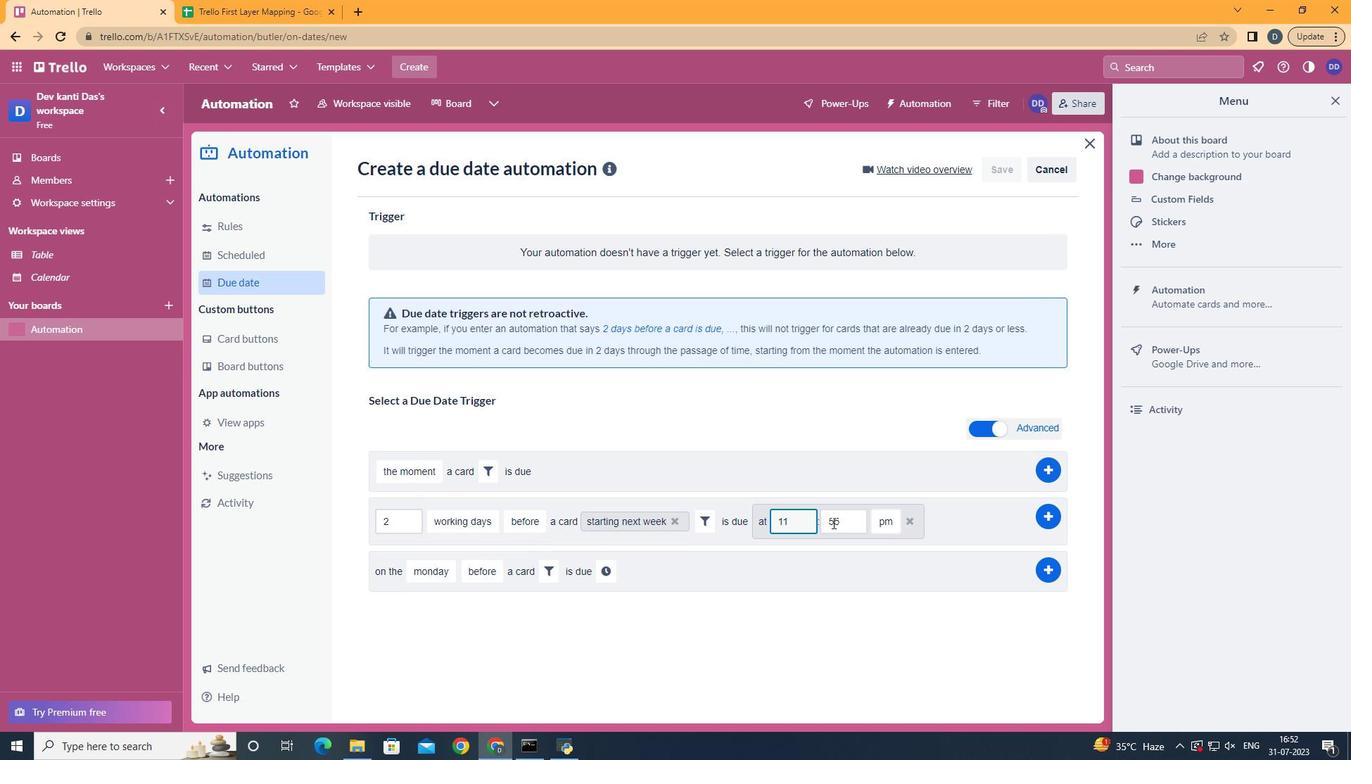 
Action: Mouse pressed left at (836, 520)
Screenshot: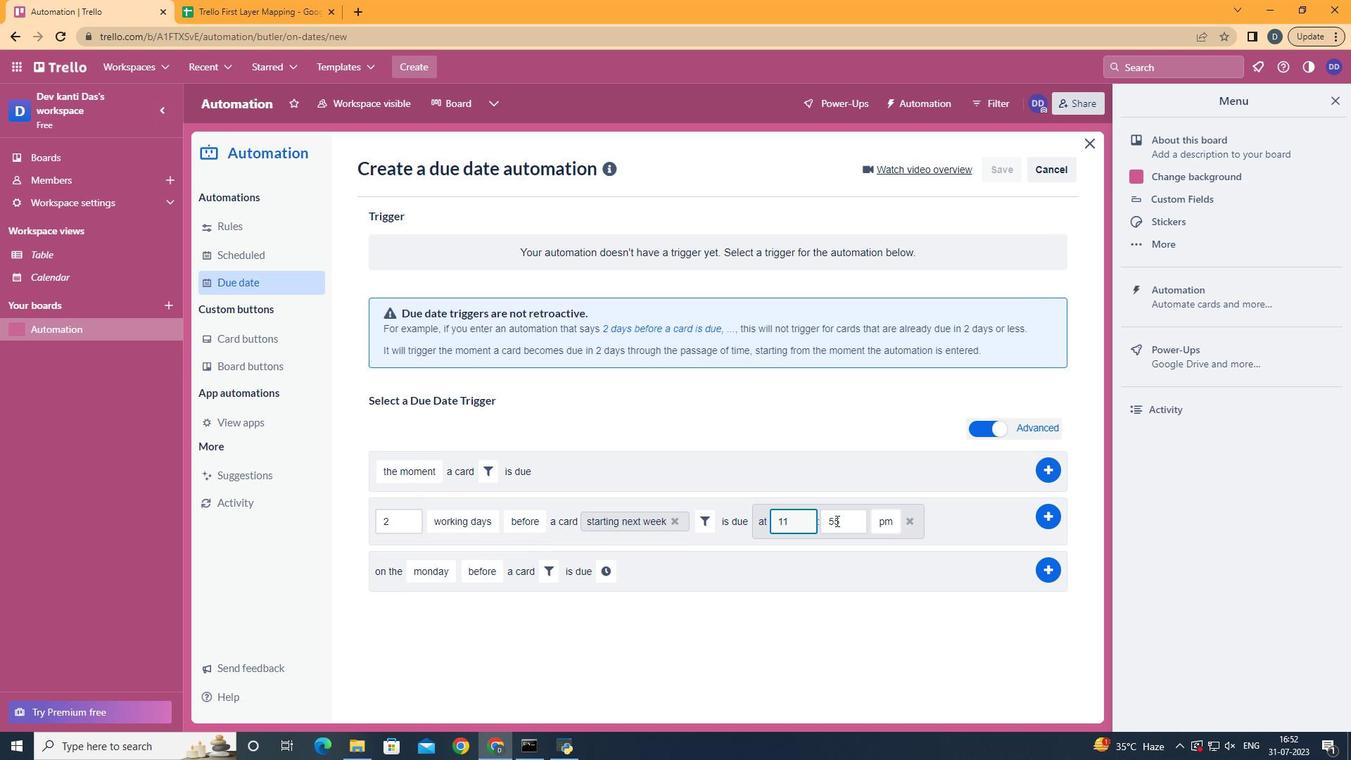 
Action: Mouse moved to (842, 520)
Screenshot: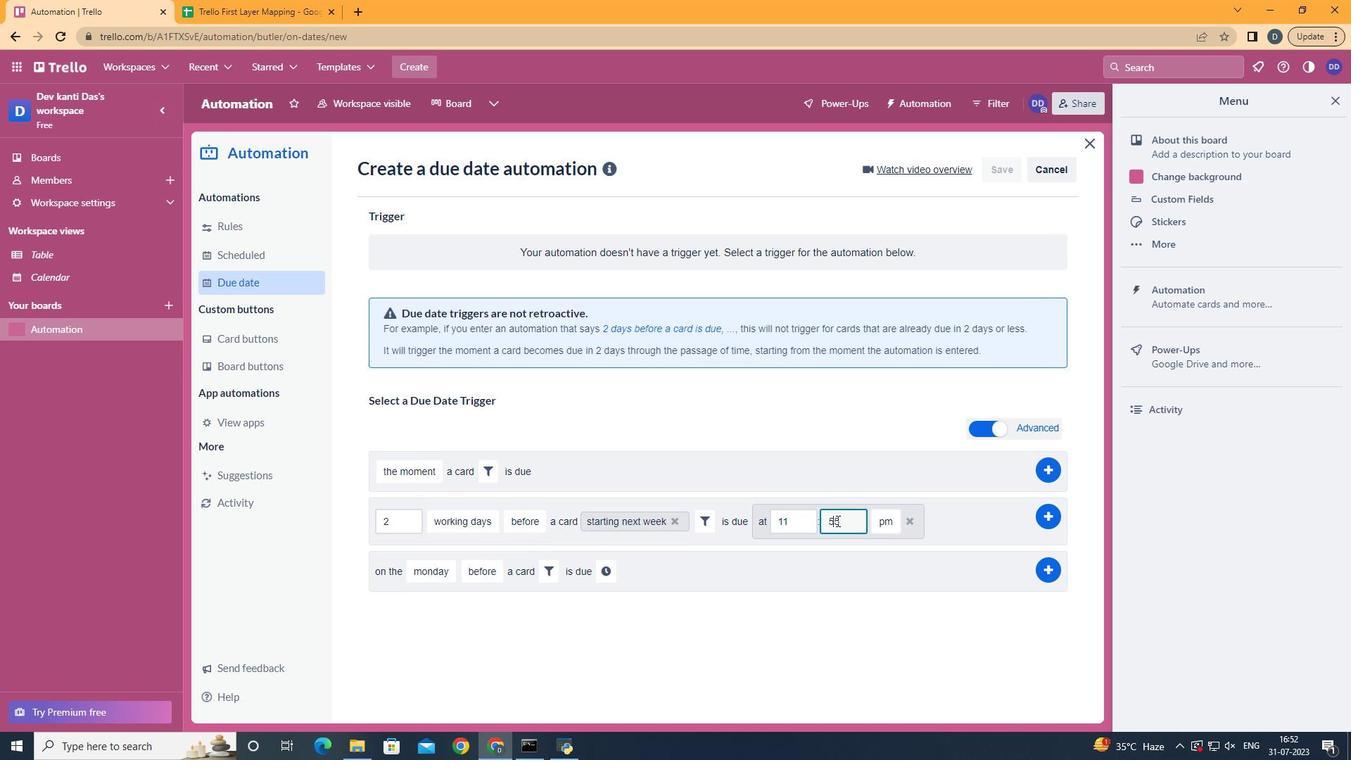 
Action: Mouse pressed left at (842, 520)
Screenshot: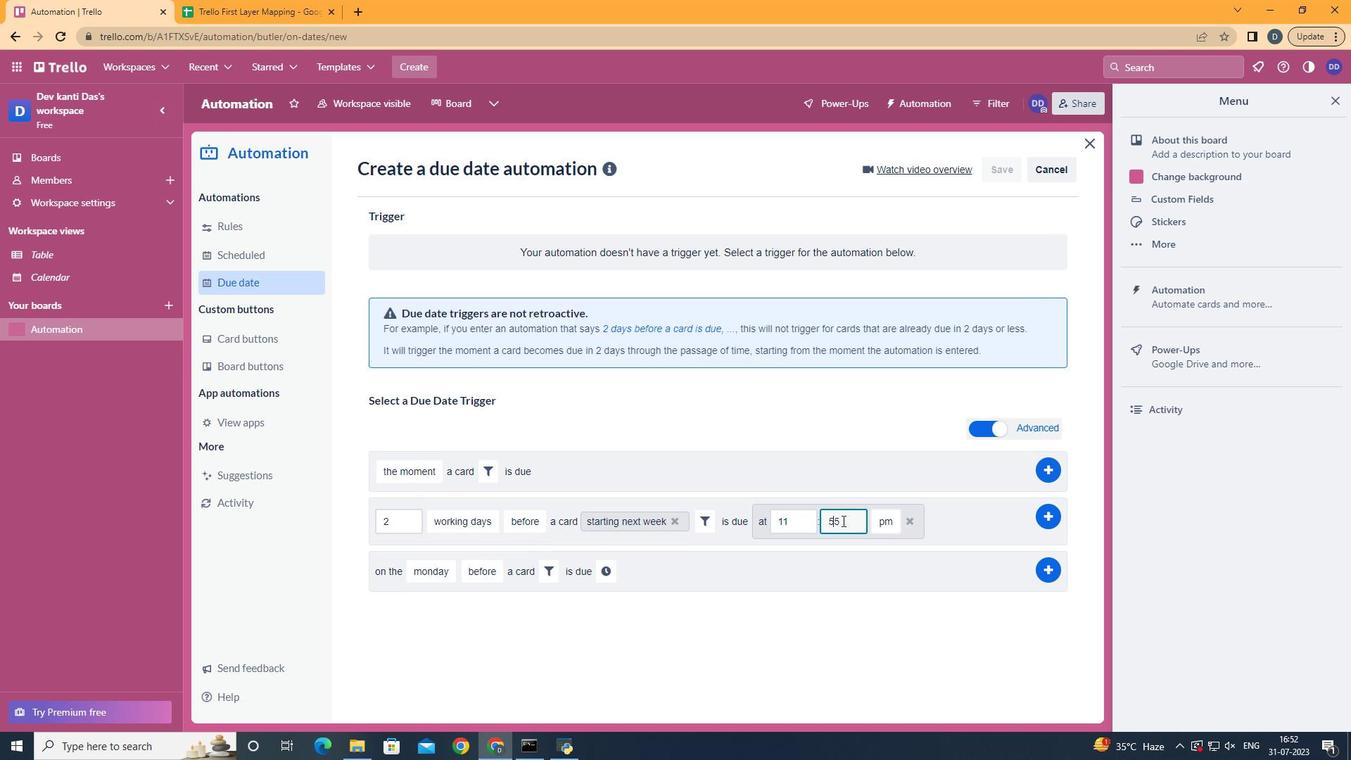 
Action: Key pressed <Key.backspace><Key.backspace>00
Screenshot: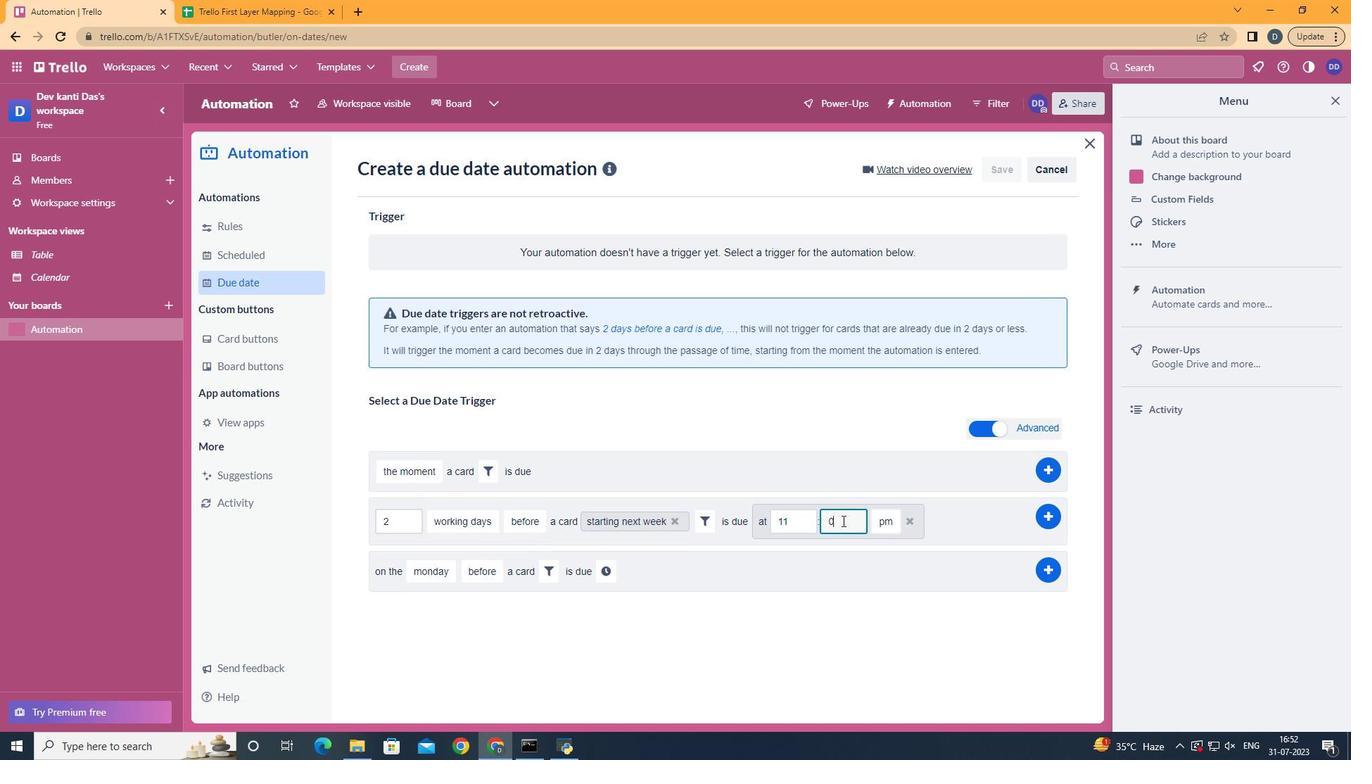 
Action: Mouse moved to (895, 546)
Screenshot: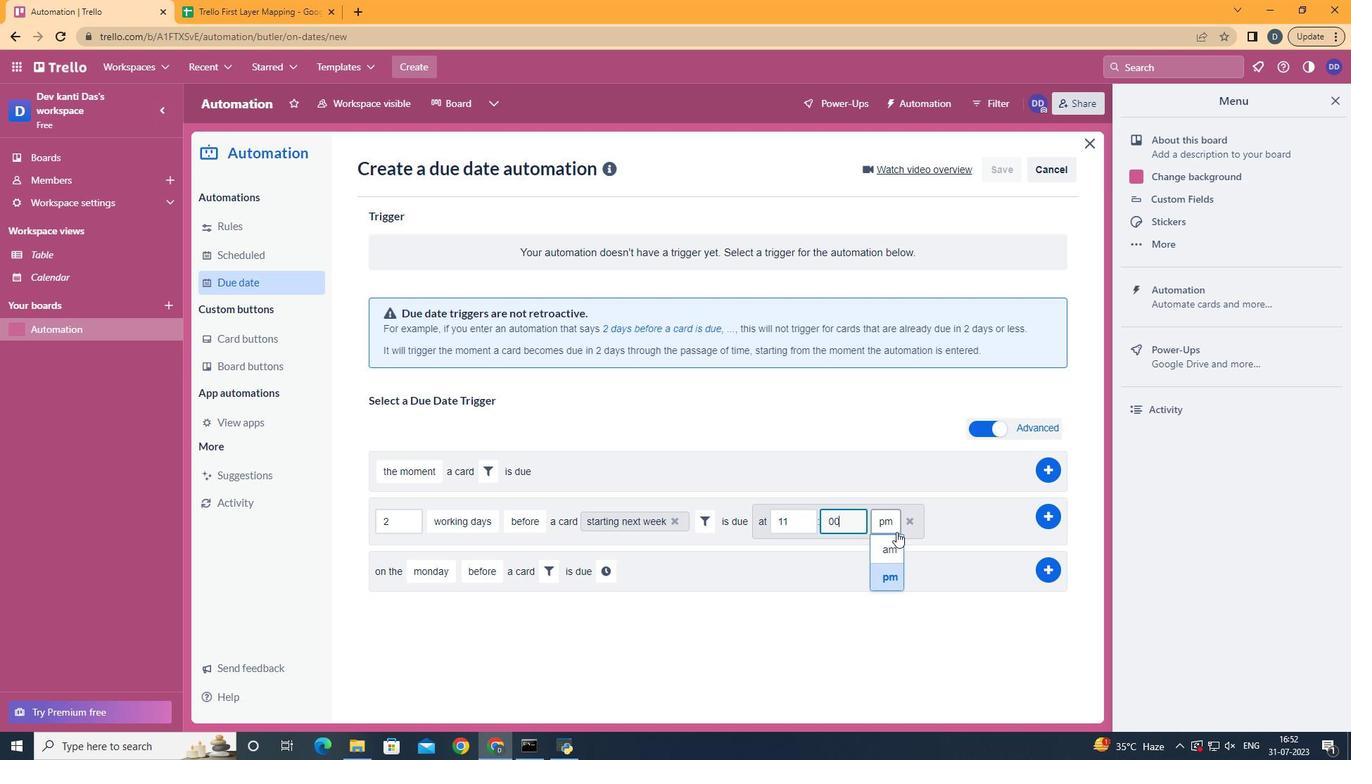 
Action: Mouse pressed left at (895, 546)
Screenshot: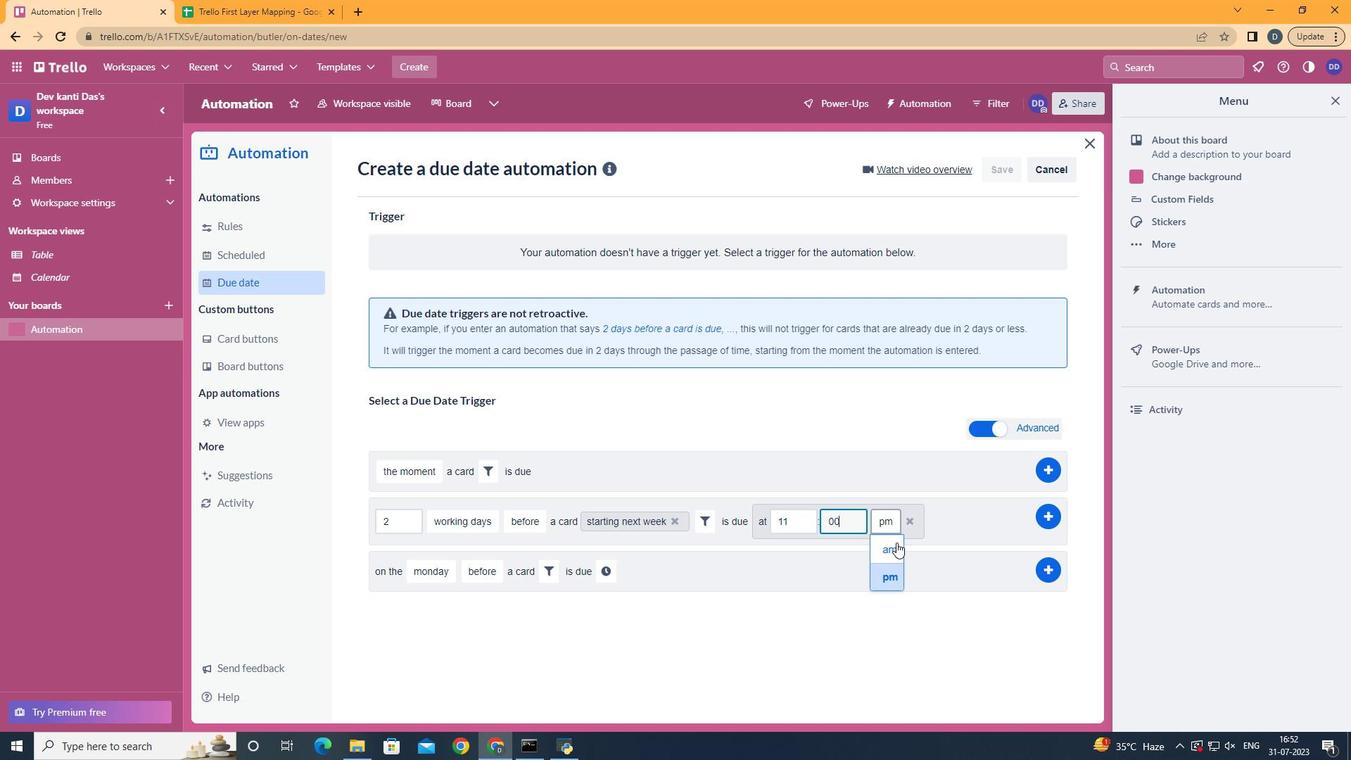 
Action: Mouse moved to (1046, 515)
Screenshot: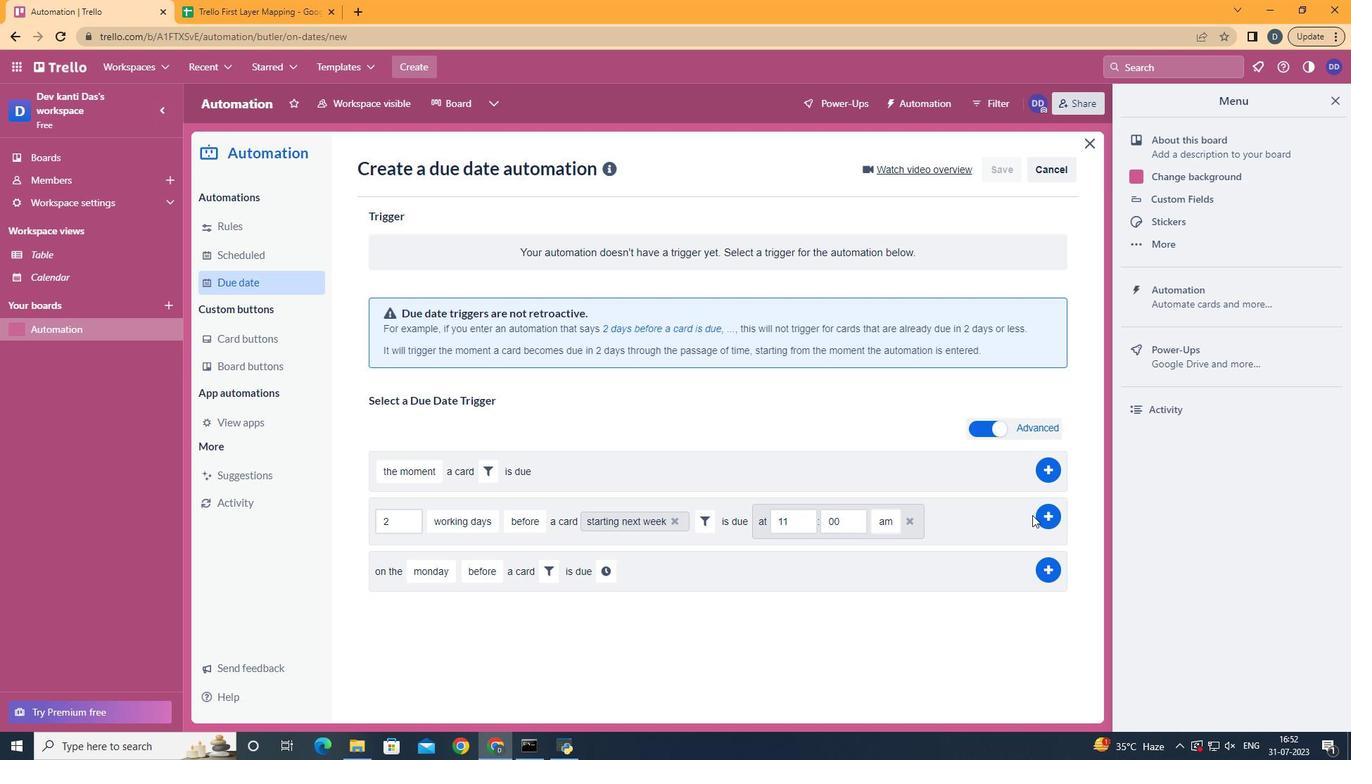 
Action: Mouse pressed left at (1046, 515)
Screenshot: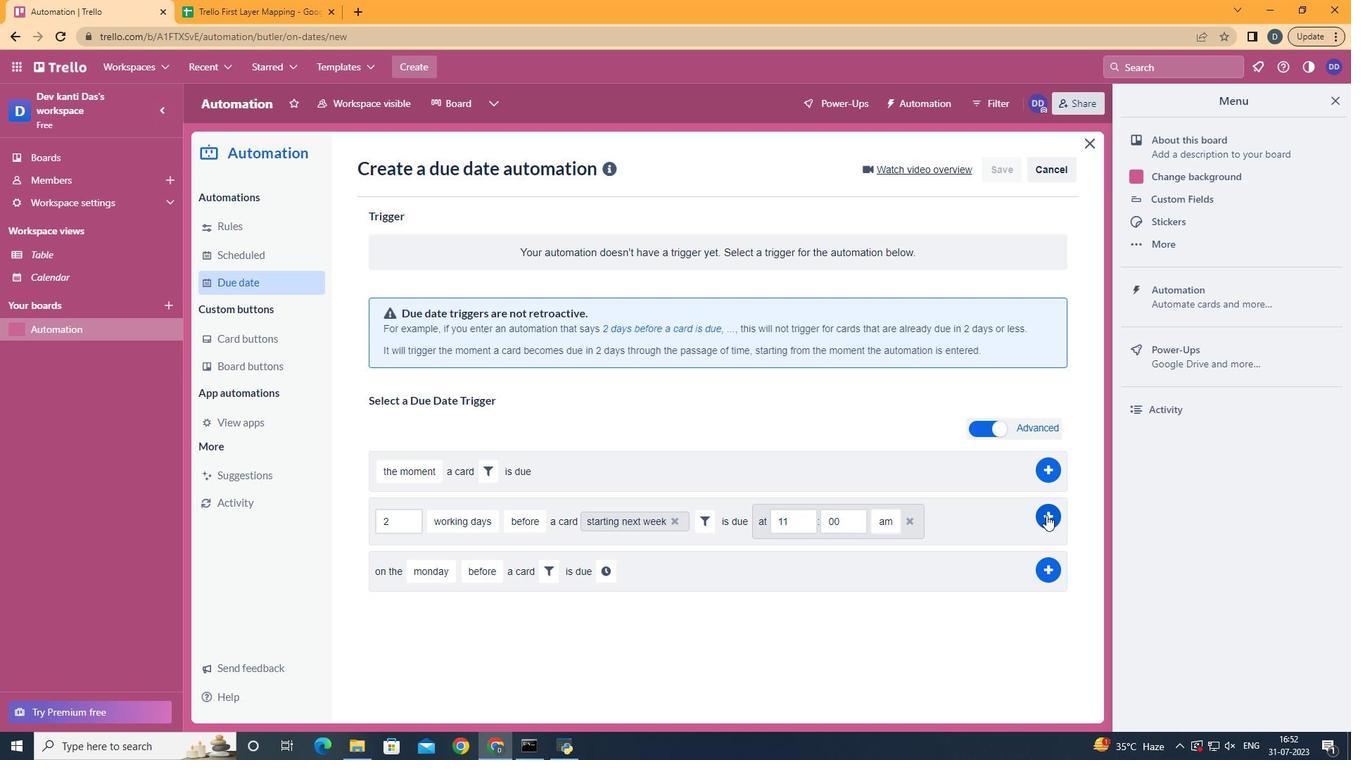 
Action: Mouse moved to (624, 355)
Screenshot: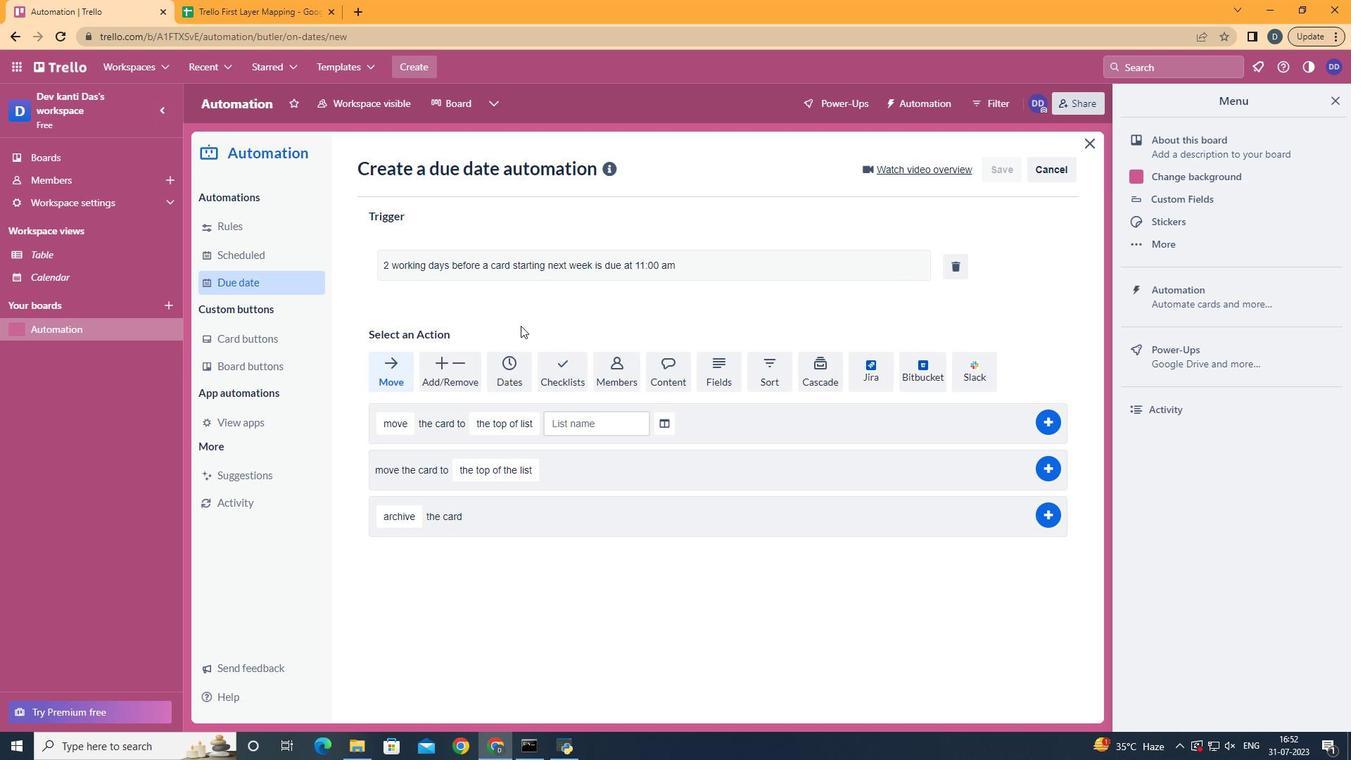 
